 Task: Look for space in Bago, Myanmar from 9th June, 2023 to 17th June, 2023 for 2 adults in price range Rs.7000 to Rs.12000. Place can be private room with 1  bedroom having 2 beds and 1 bathroom. Property type can be house, flat, guest house. Amenities needed are: wifi, washing machine. Booking option can be shelf check-in. Required host language is English.
Action: Mouse moved to (471, 99)
Screenshot: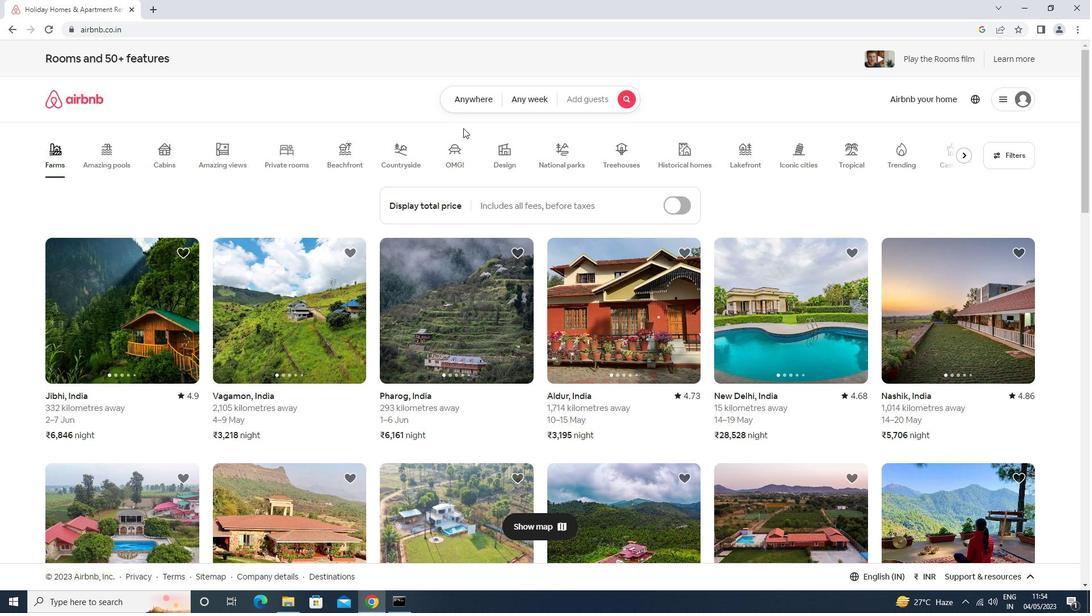 
Action: Mouse pressed left at (471, 99)
Screenshot: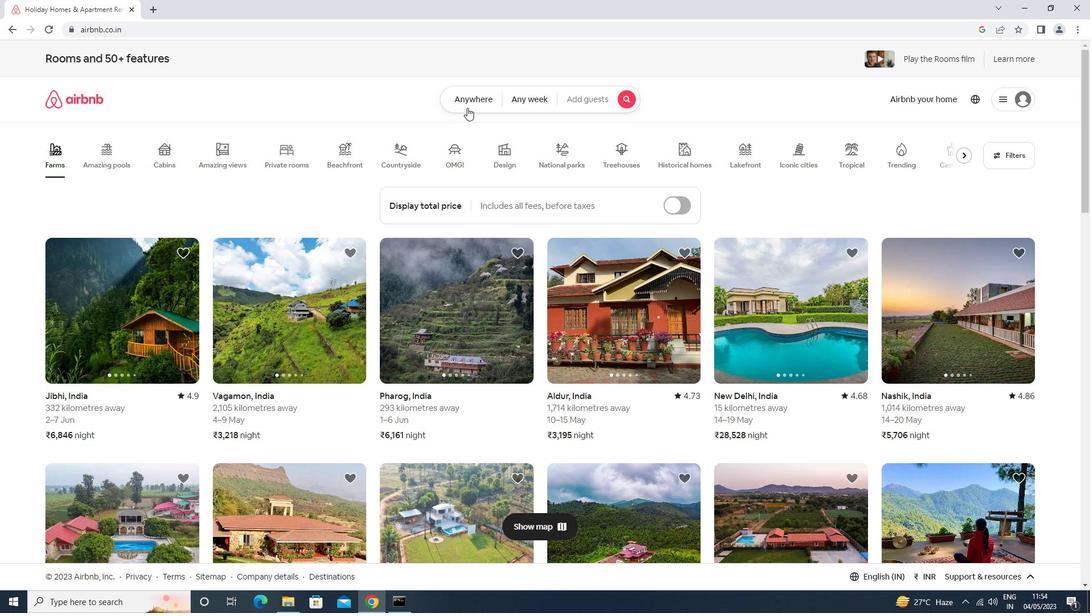 
Action: Mouse moved to (348, 143)
Screenshot: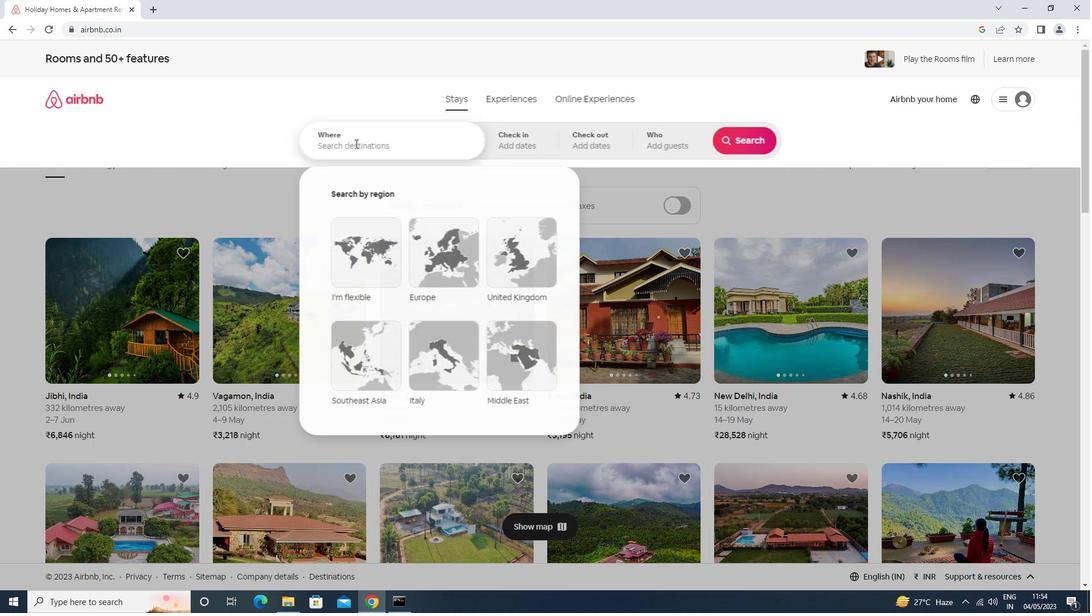 
Action: Mouse pressed left at (348, 143)
Screenshot: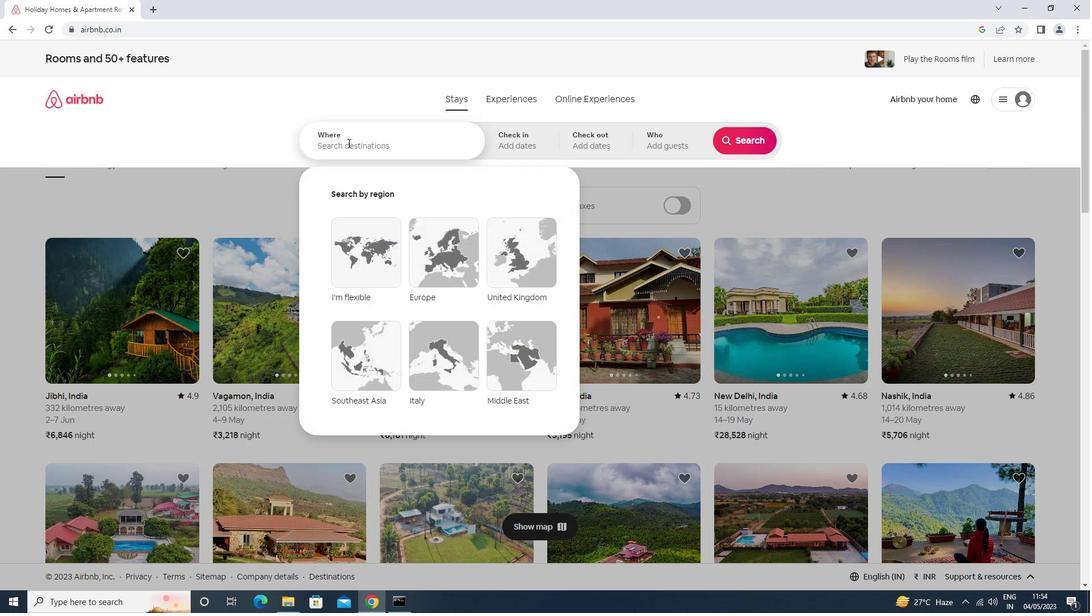 
Action: Mouse moved to (346, 143)
Screenshot: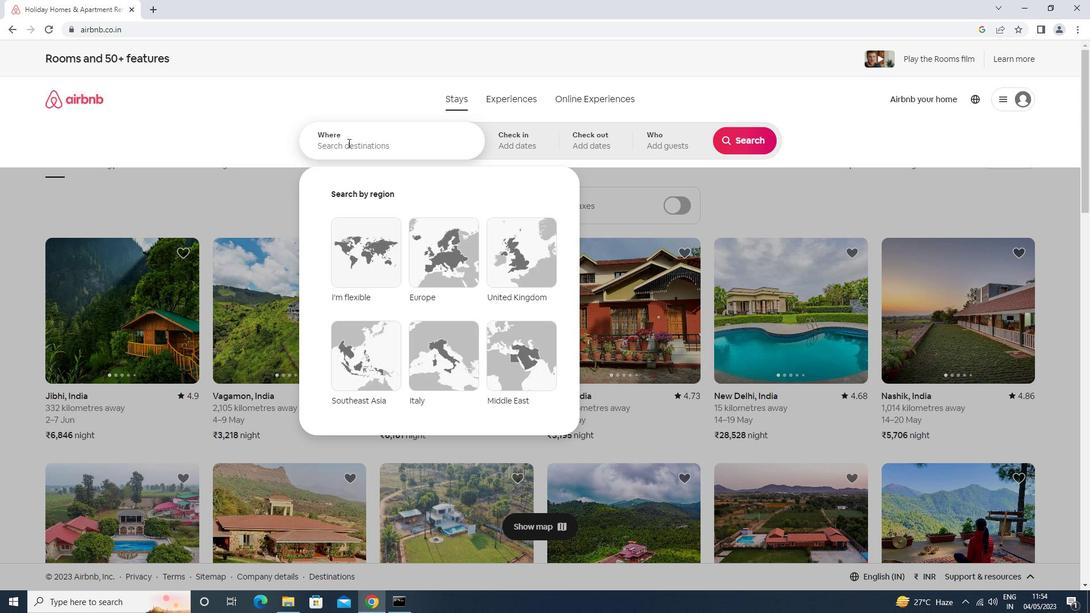 
Action: Key pressed bago<Key.enter>
Screenshot: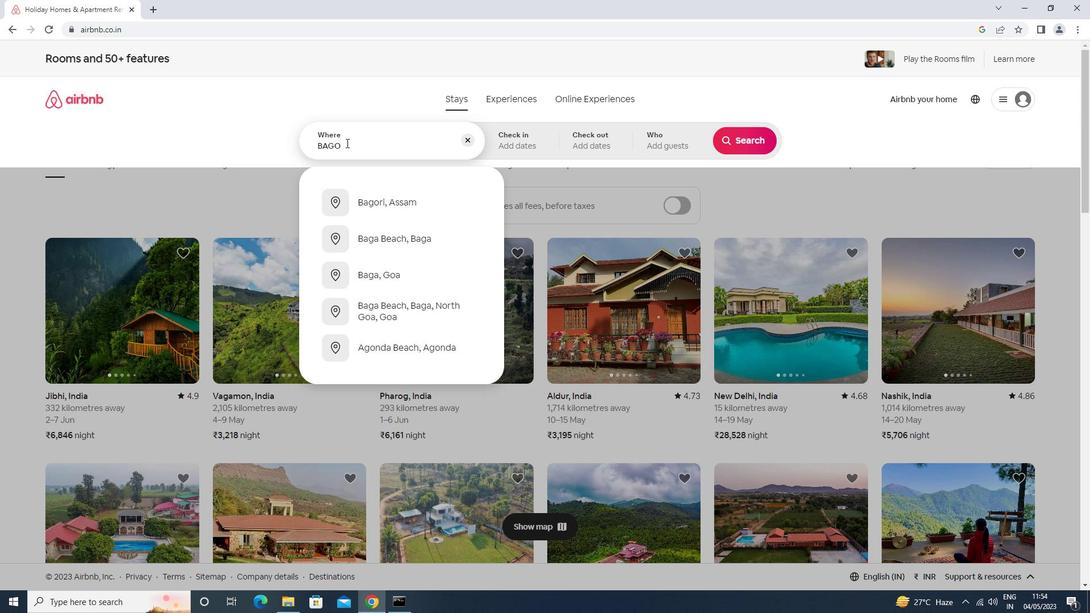 
Action: Mouse moved to (697, 306)
Screenshot: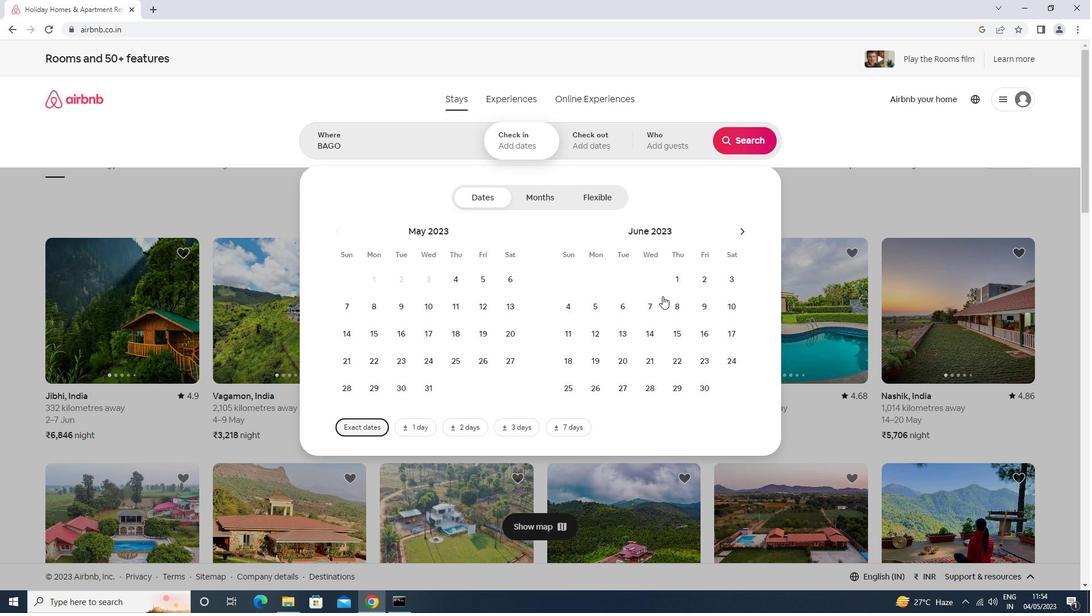 
Action: Mouse pressed left at (697, 306)
Screenshot: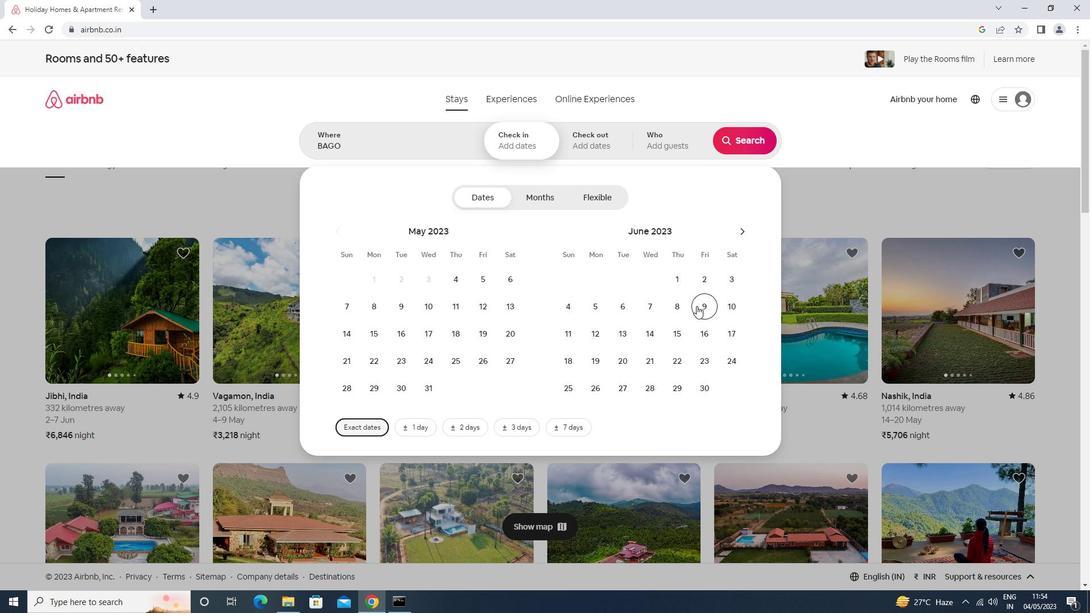 
Action: Mouse moved to (729, 332)
Screenshot: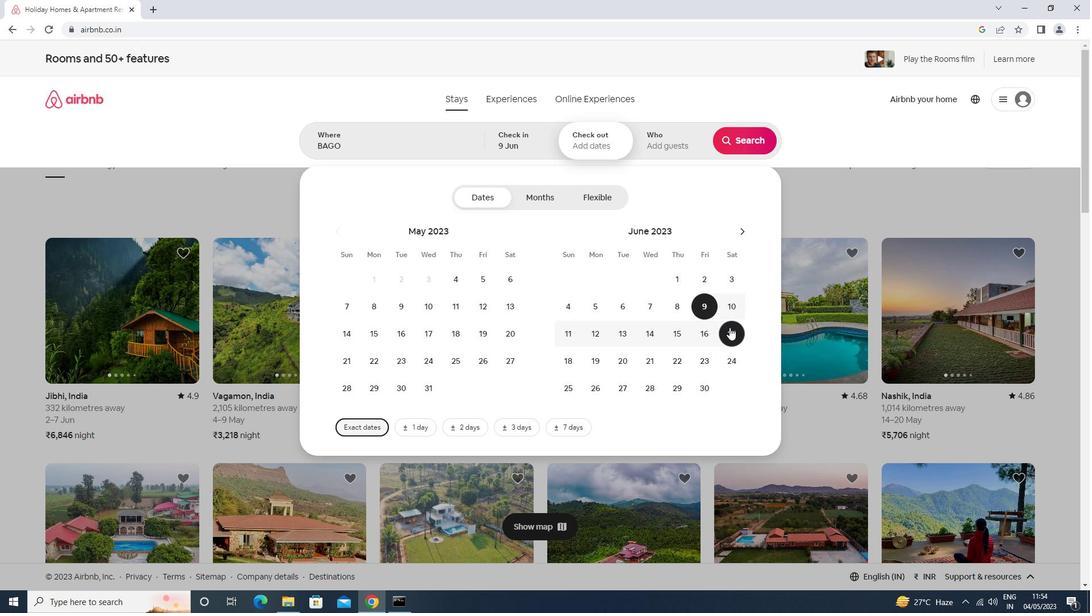 
Action: Mouse pressed left at (729, 332)
Screenshot: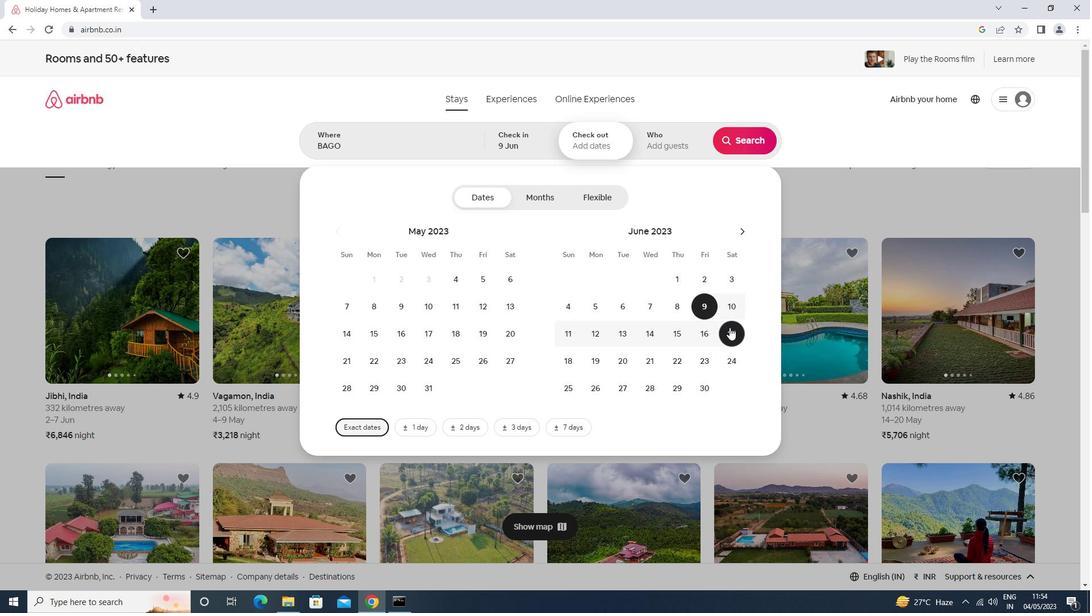 
Action: Mouse moved to (664, 147)
Screenshot: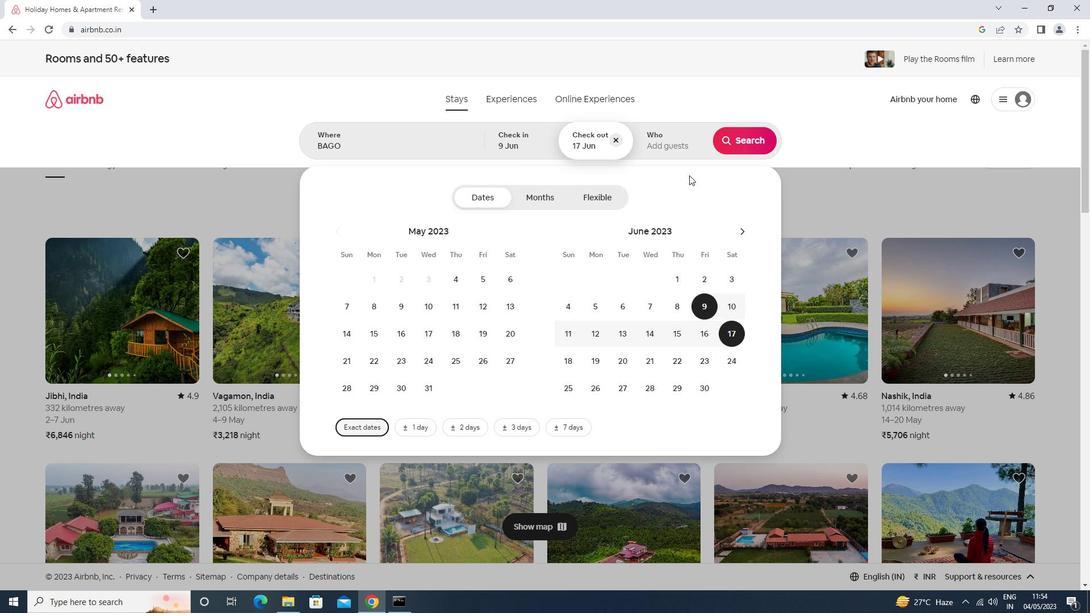 
Action: Mouse pressed left at (664, 147)
Screenshot: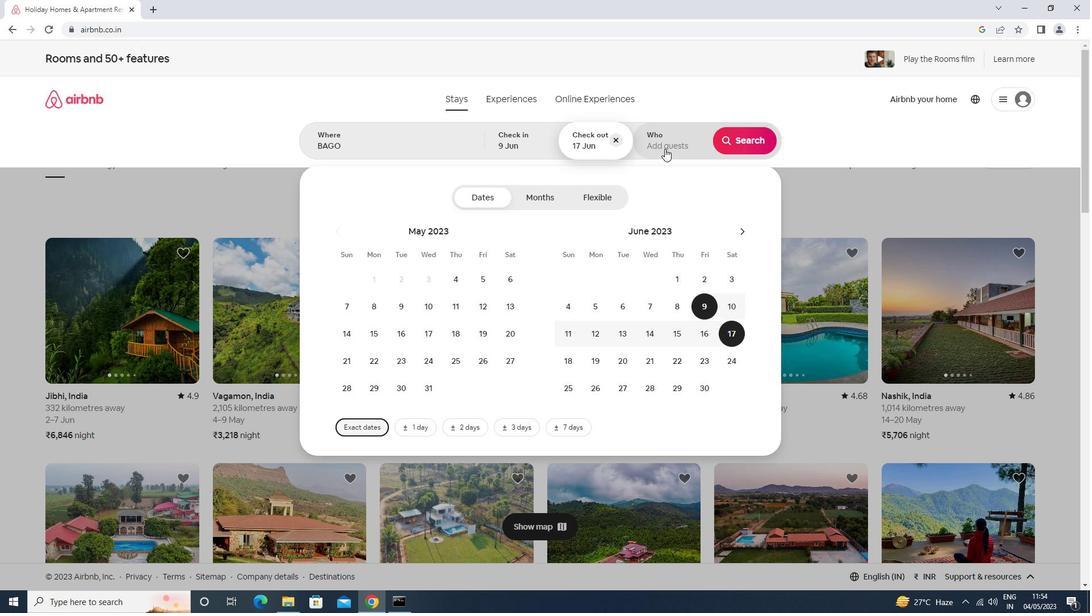 
Action: Mouse moved to (746, 198)
Screenshot: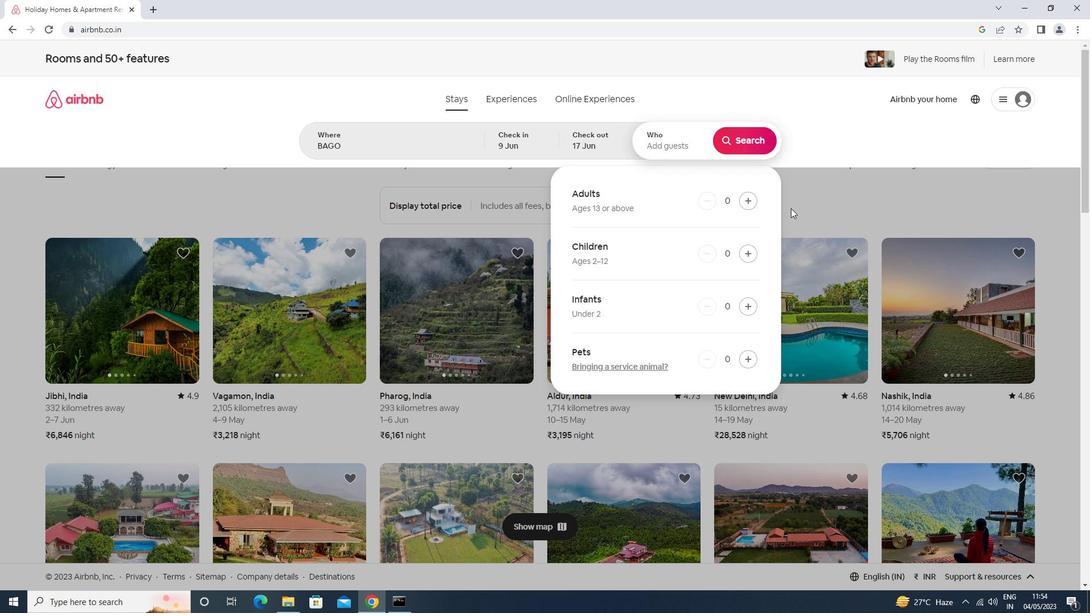 
Action: Mouse pressed left at (746, 198)
Screenshot: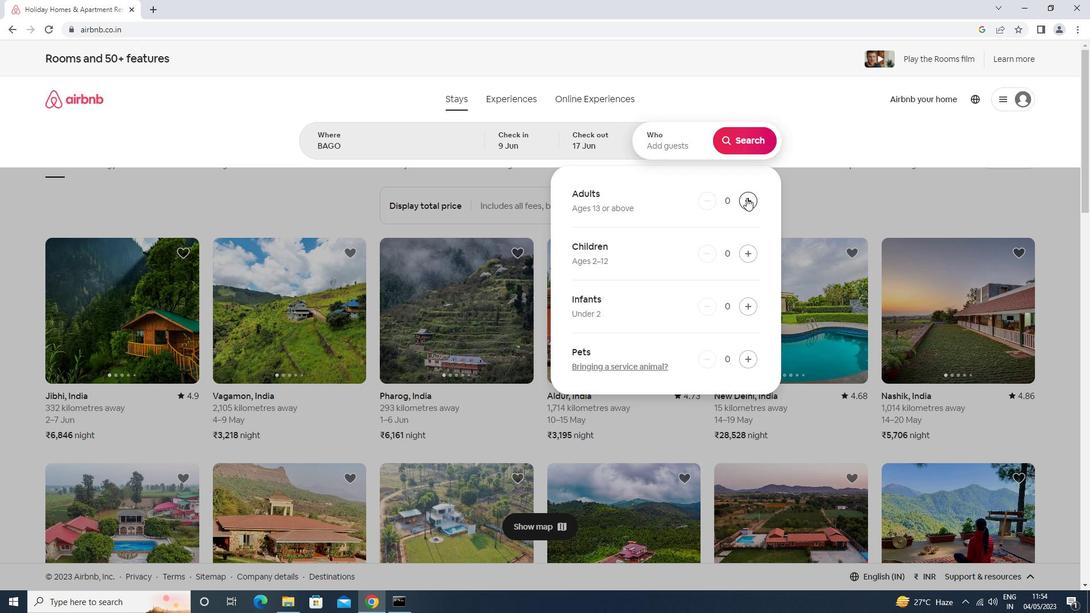
Action: Mouse moved to (745, 198)
Screenshot: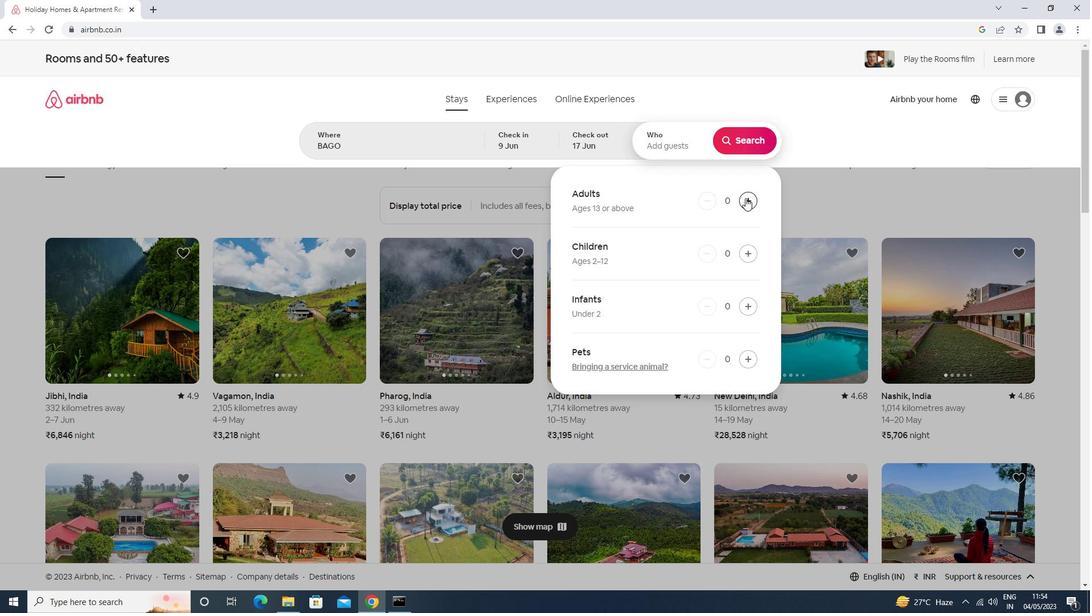 
Action: Mouse pressed left at (745, 198)
Screenshot: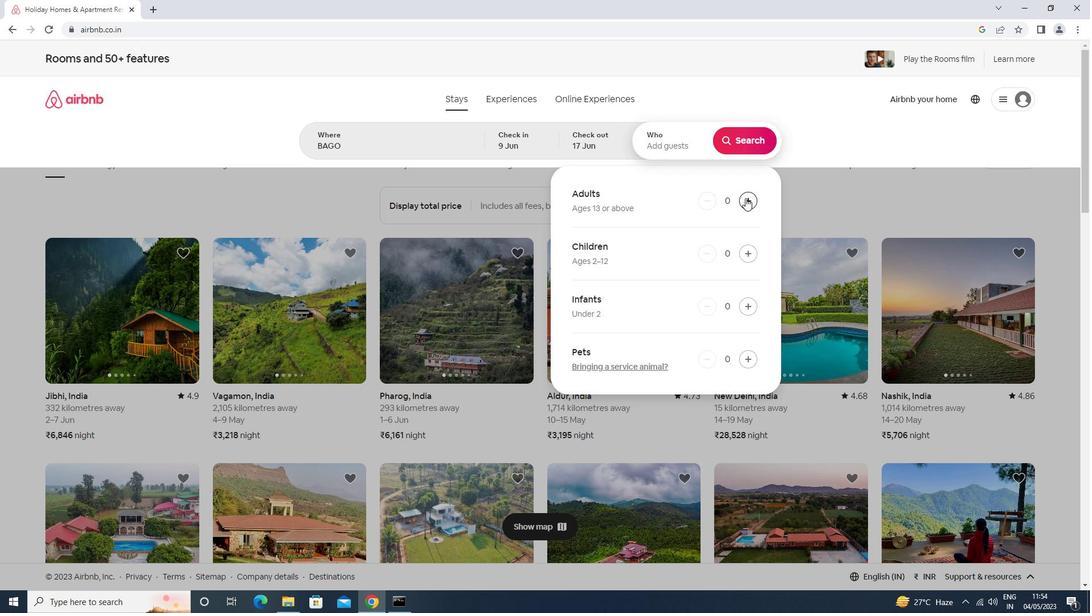 
Action: Mouse moved to (750, 138)
Screenshot: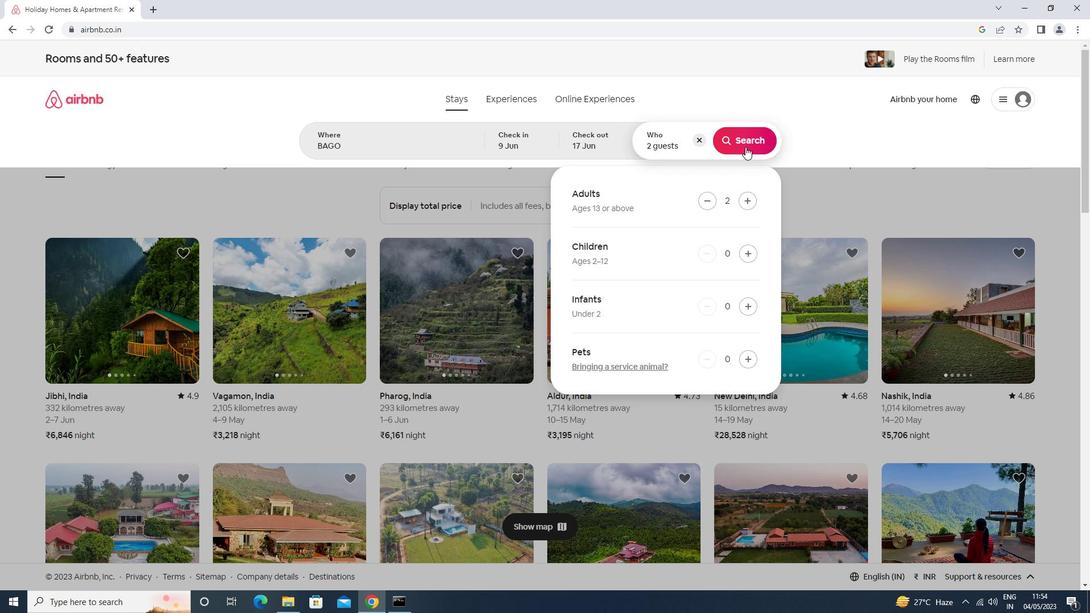 
Action: Mouse pressed left at (750, 138)
Screenshot: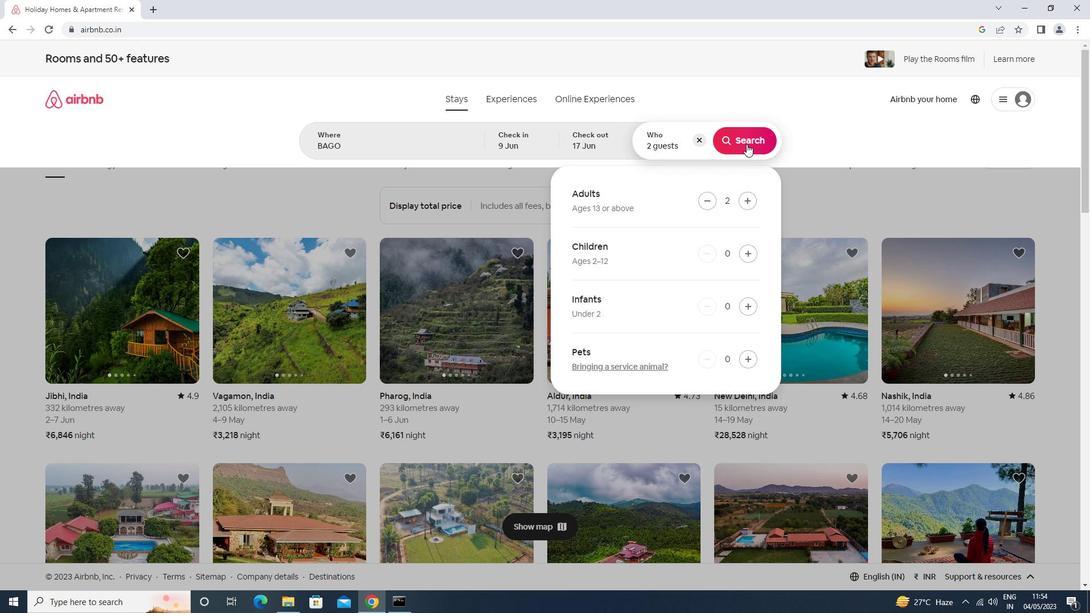 
Action: Mouse moved to (1038, 114)
Screenshot: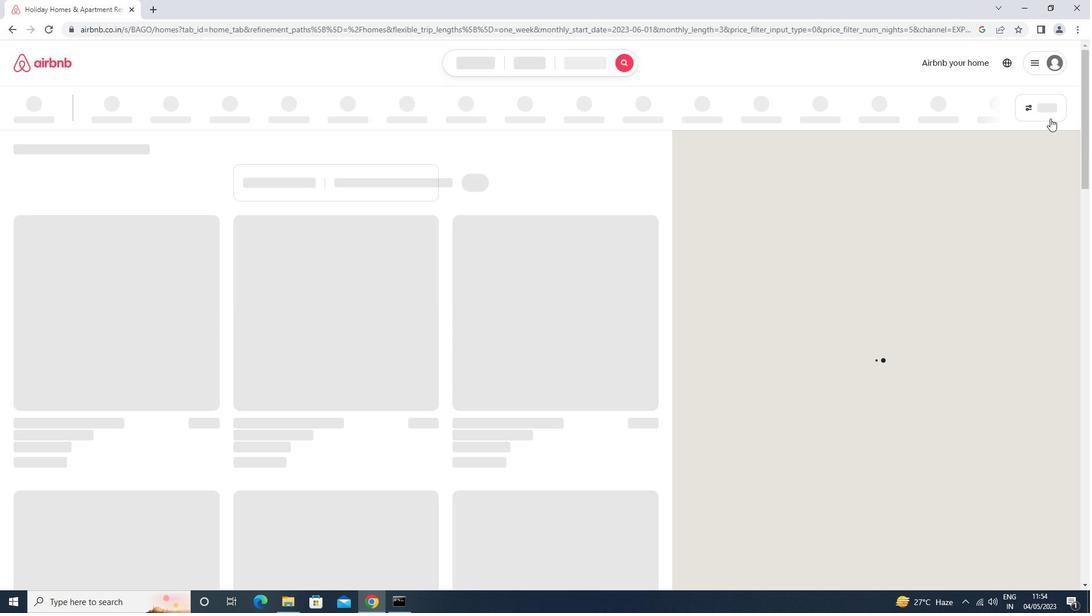 
Action: Mouse pressed left at (1038, 114)
Screenshot: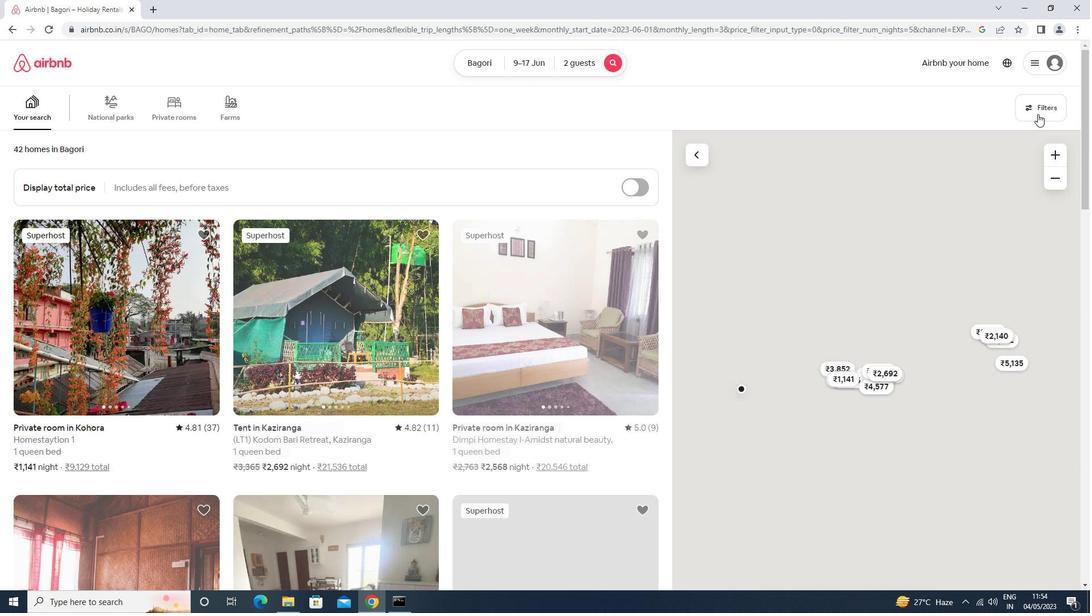 
Action: Mouse moved to (438, 248)
Screenshot: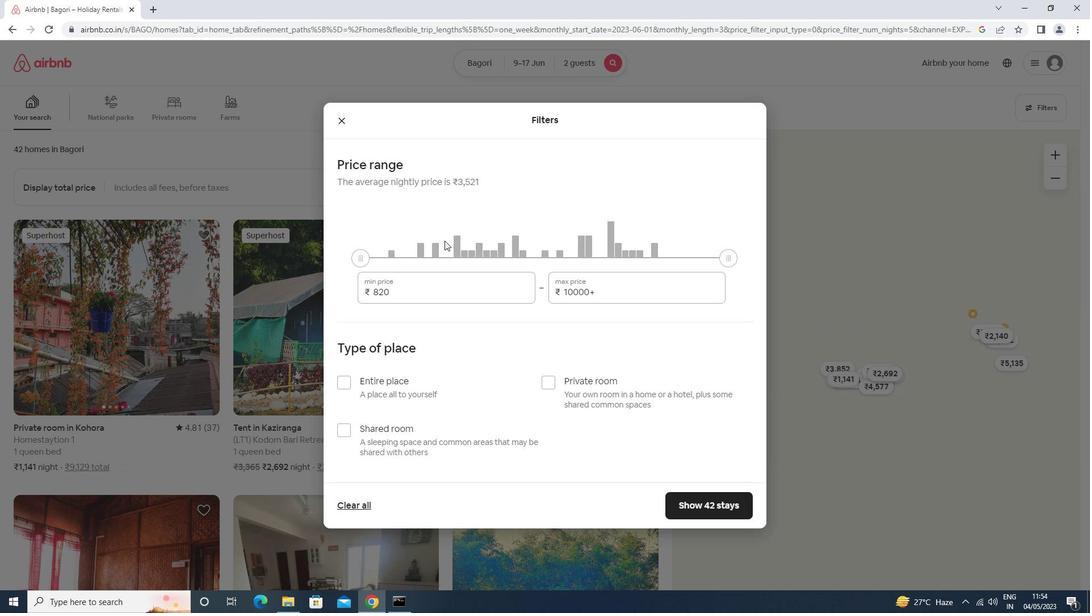 
Action: Mouse pressed left at (438, 248)
Screenshot: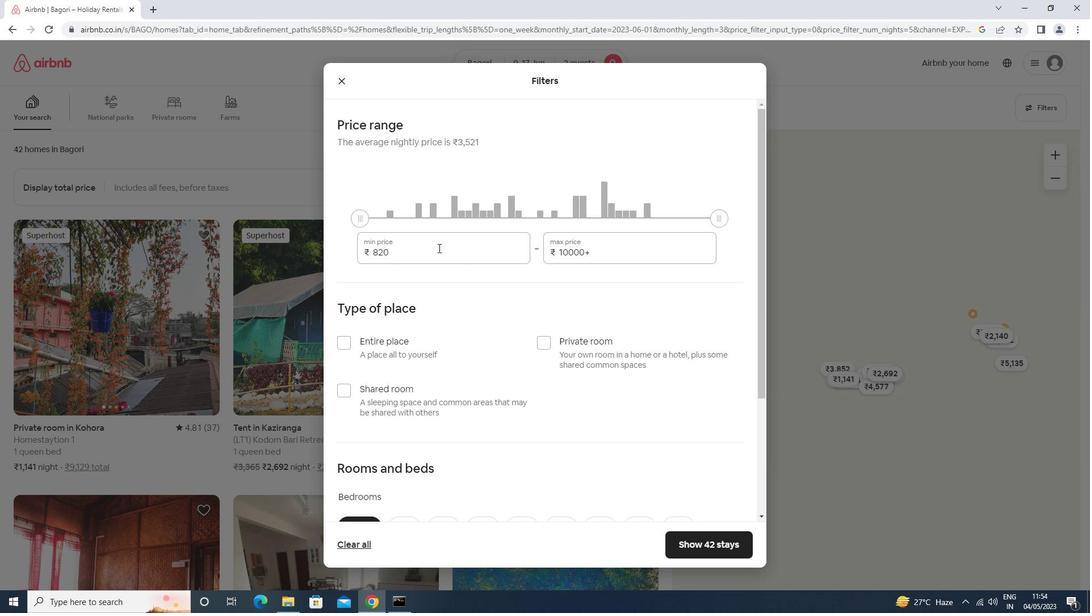 
Action: Mouse moved to (431, 253)
Screenshot: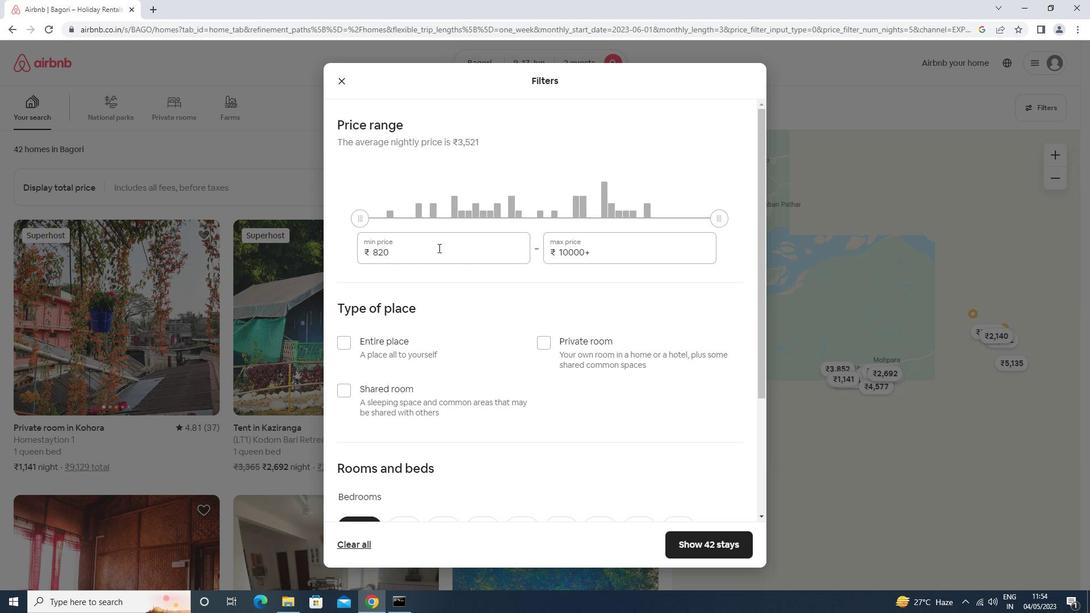 
Action: Key pressed <Key.backspace><Key.backspace><Key.backspace>7000<Key.tab>12000
Screenshot: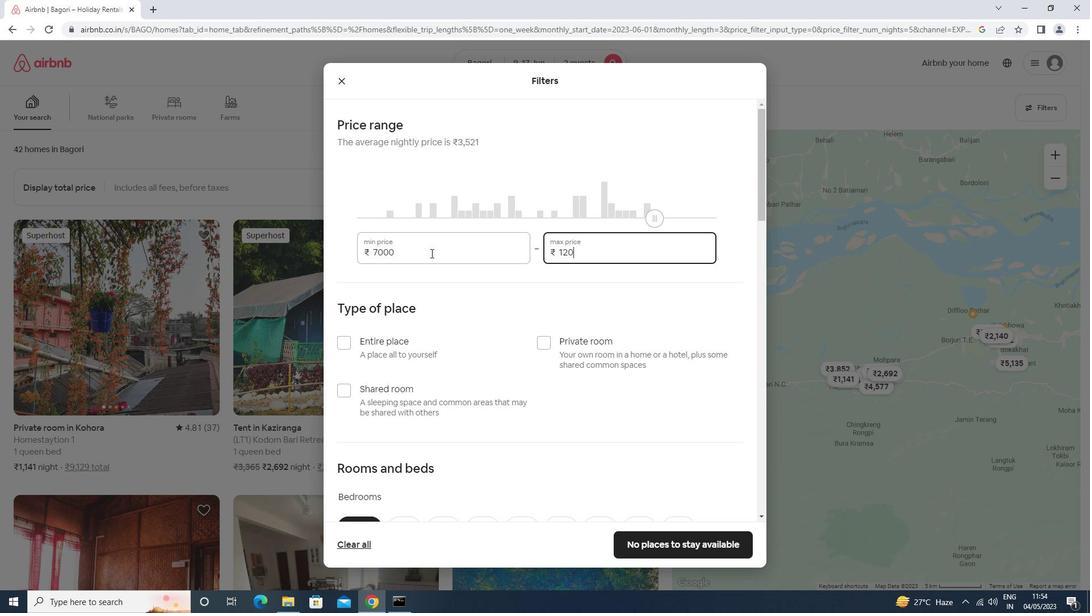 
Action: Mouse moved to (538, 340)
Screenshot: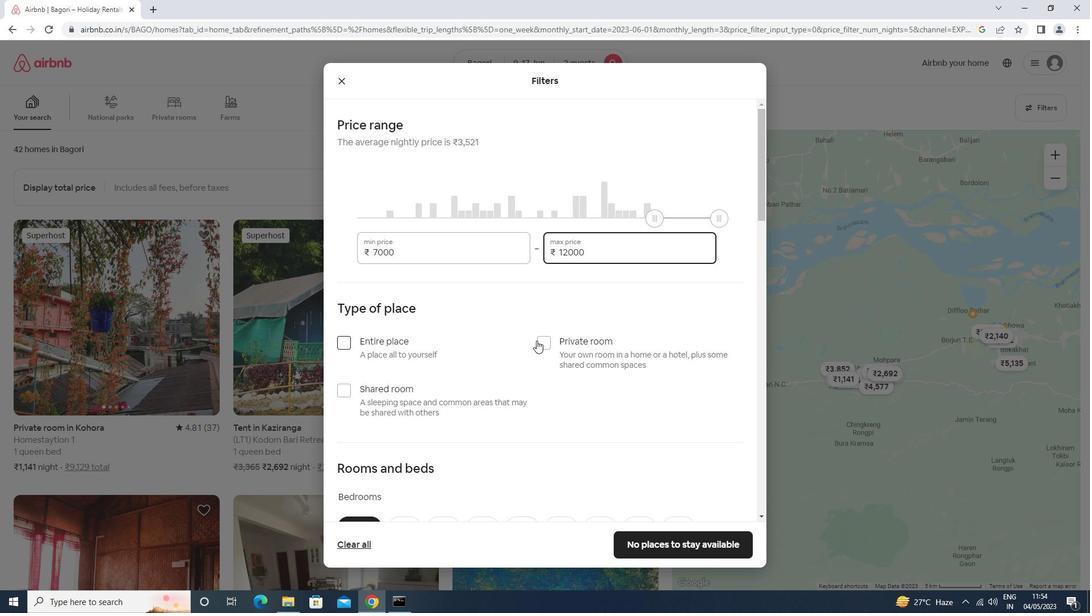 
Action: Mouse pressed left at (538, 340)
Screenshot: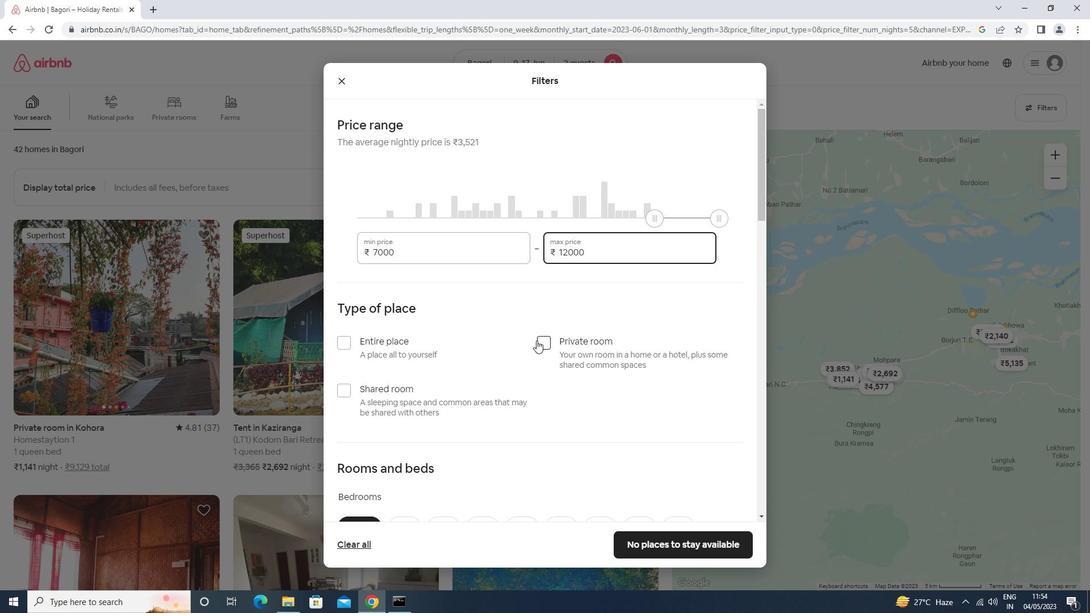 
Action: Mouse moved to (538, 337)
Screenshot: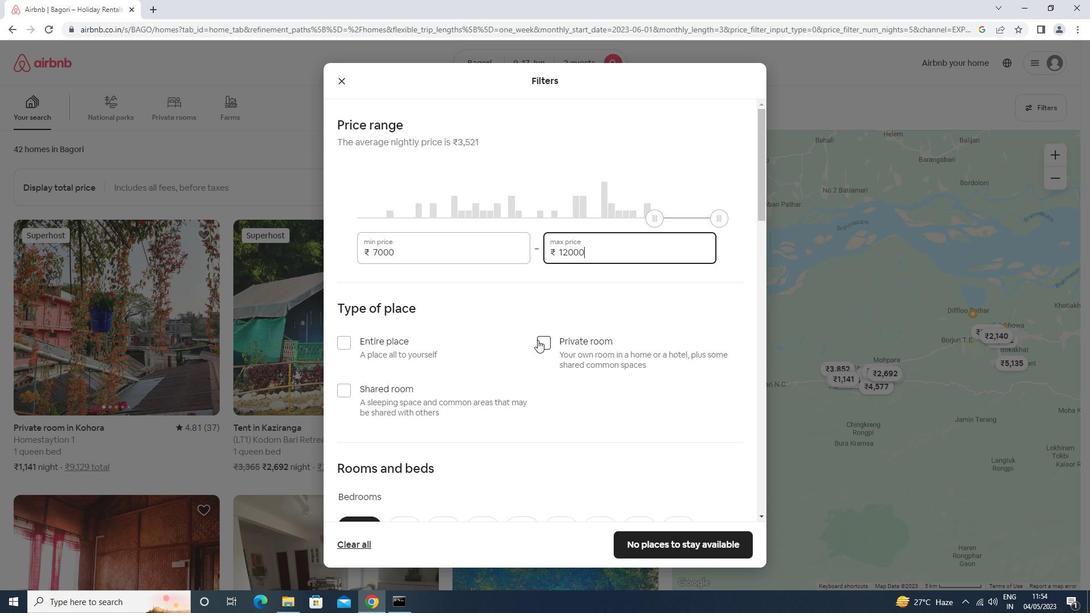 
Action: Mouse scrolled (538, 336) with delta (0, 0)
Screenshot: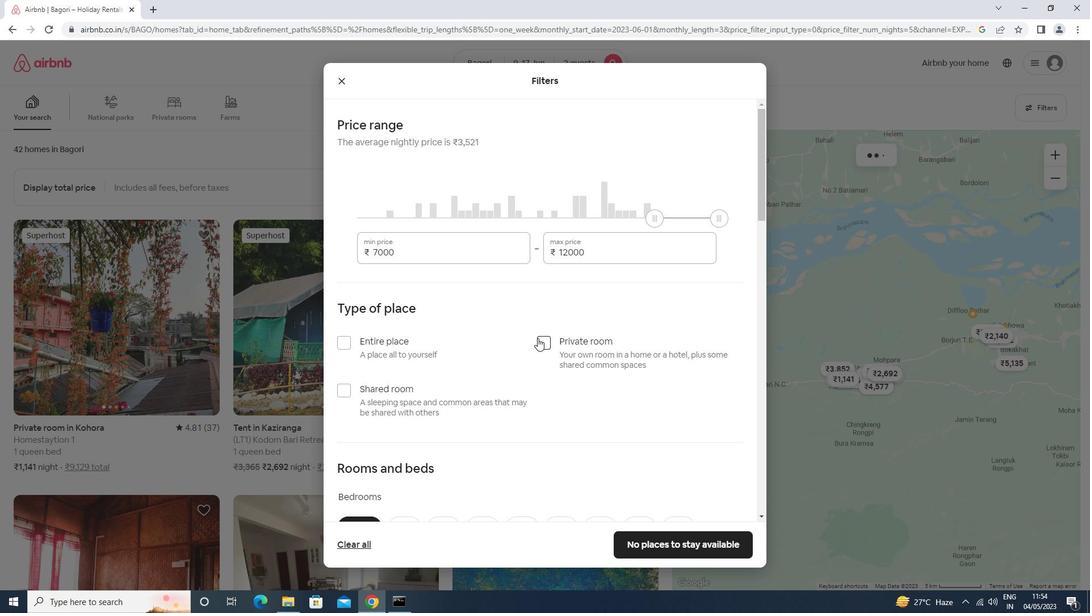 
Action: Mouse scrolled (538, 336) with delta (0, 0)
Screenshot: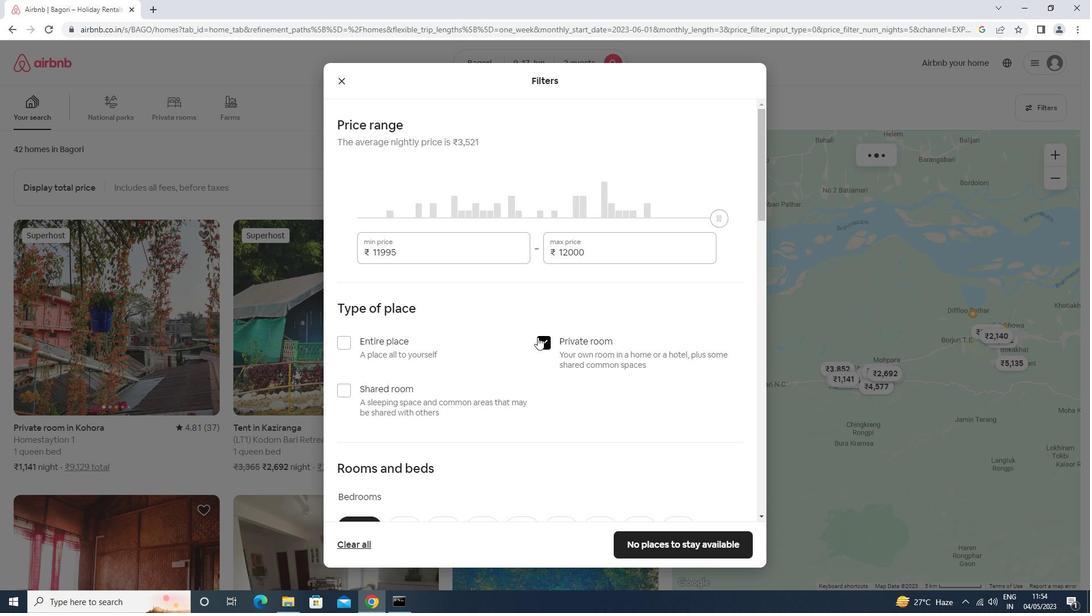 
Action: Mouse scrolled (538, 336) with delta (0, 0)
Screenshot: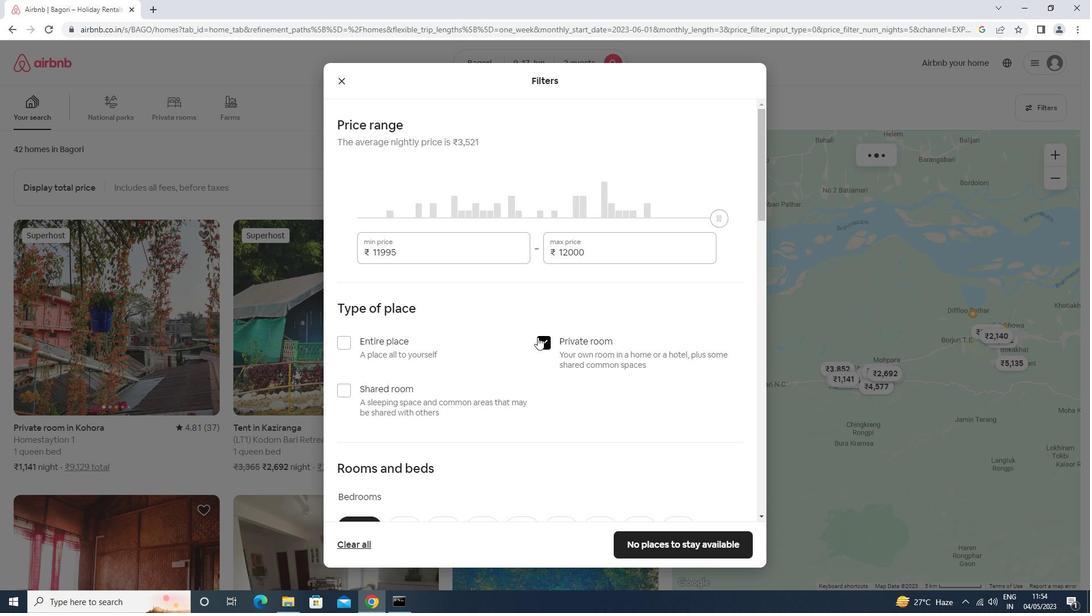 
Action: Mouse moved to (396, 356)
Screenshot: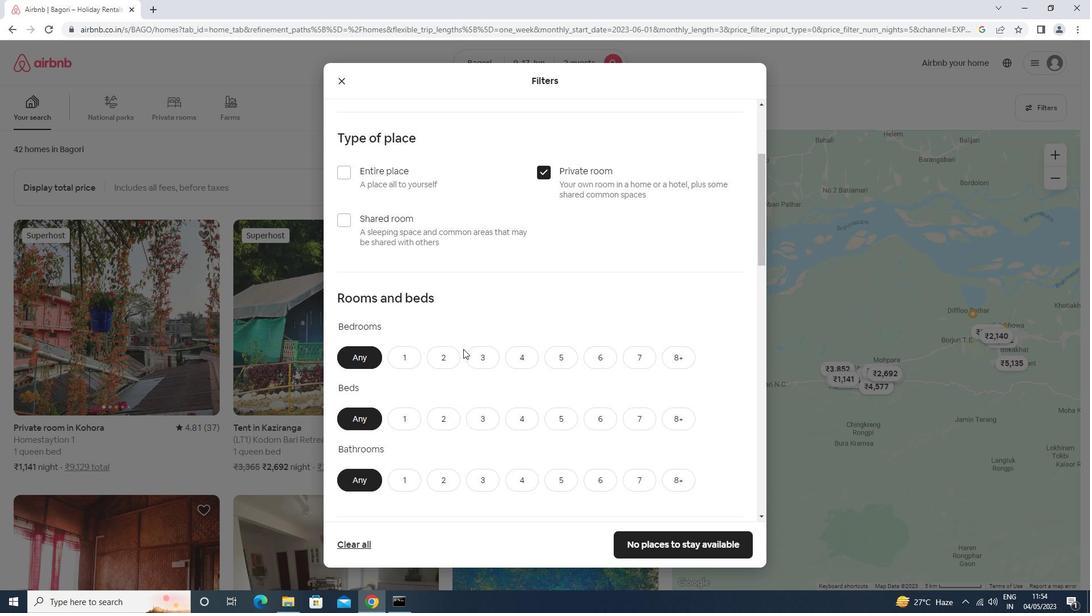 
Action: Mouse pressed left at (396, 356)
Screenshot: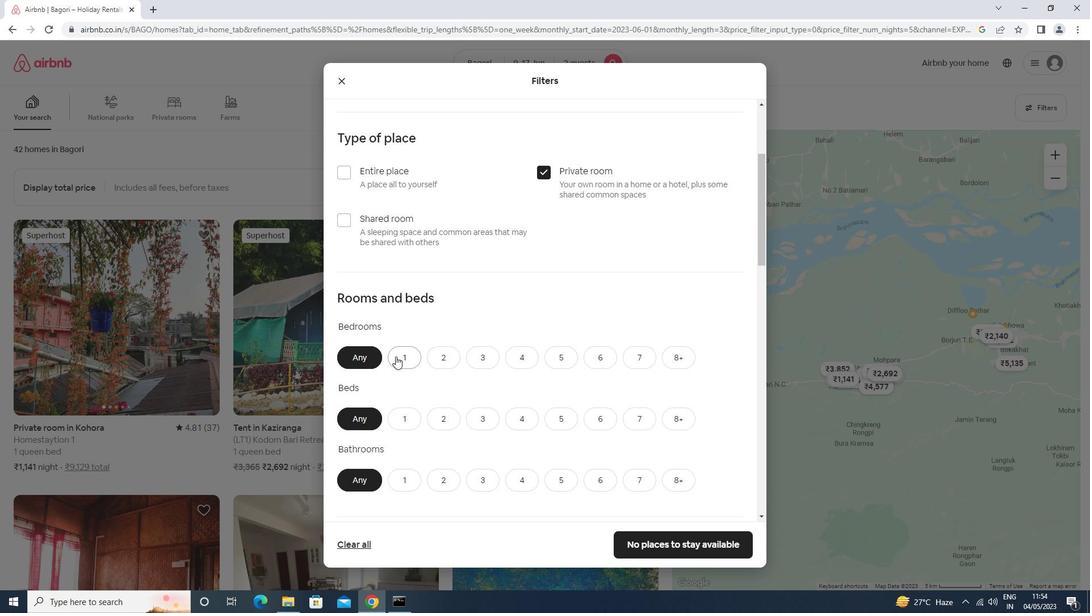 
Action: Mouse moved to (447, 421)
Screenshot: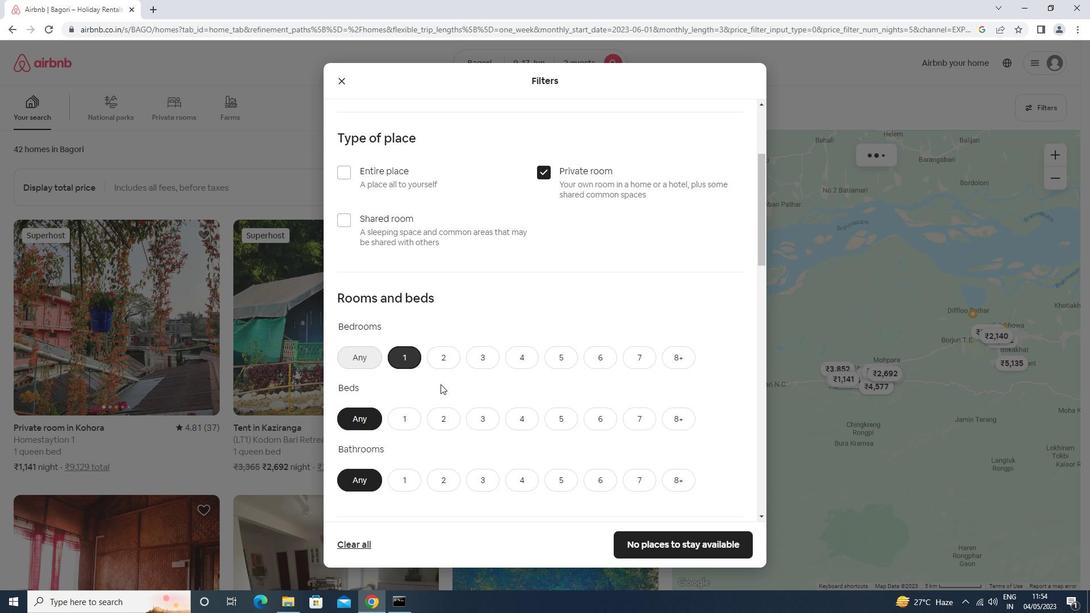 
Action: Mouse pressed left at (447, 421)
Screenshot: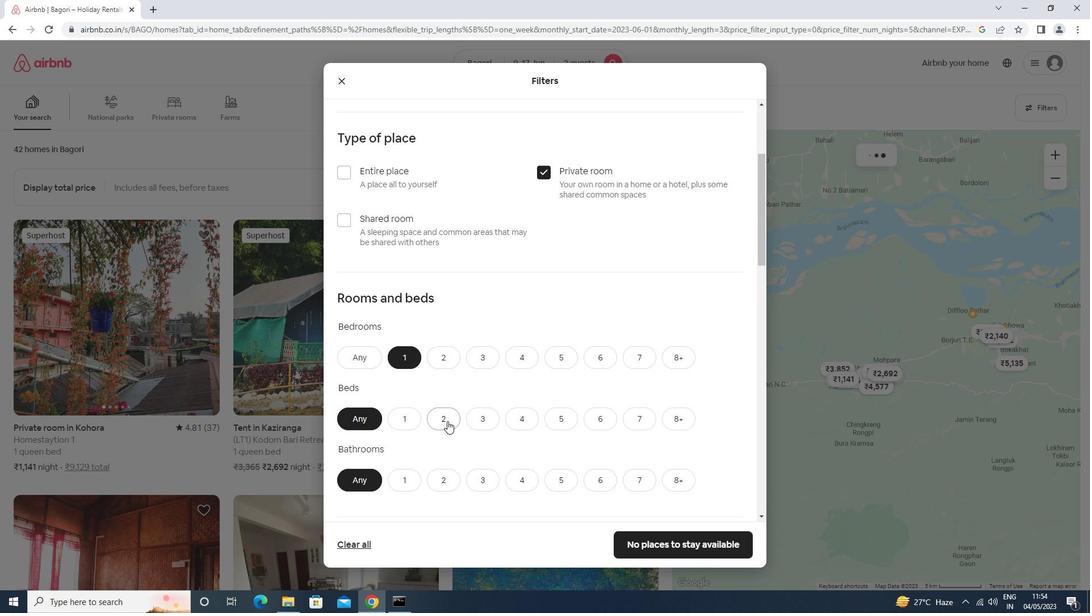 
Action: Mouse moved to (447, 418)
Screenshot: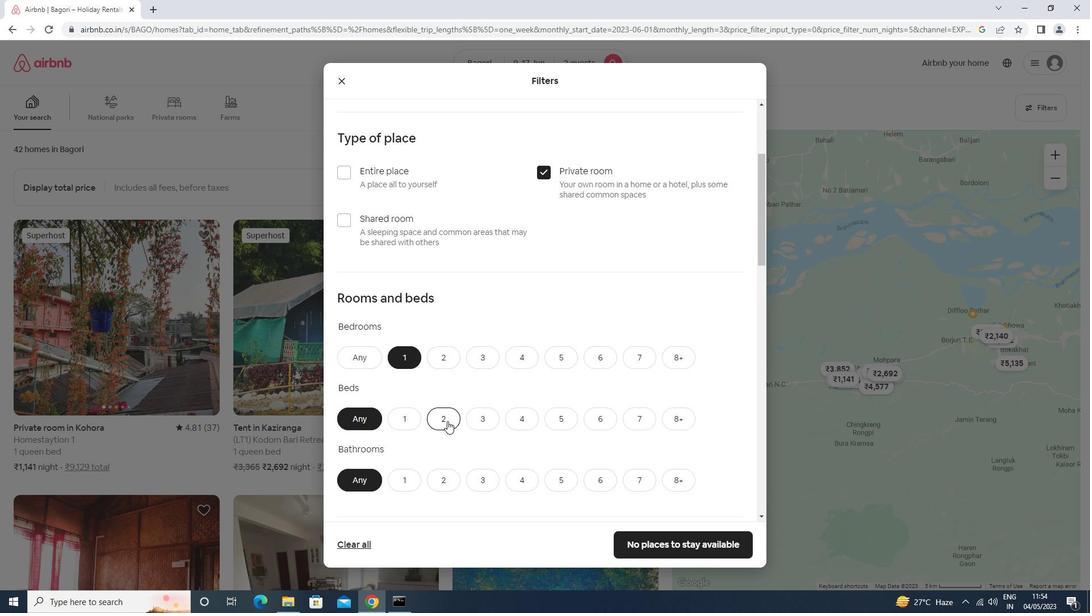 
Action: Mouse scrolled (447, 418) with delta (0, 0)
Screenshot: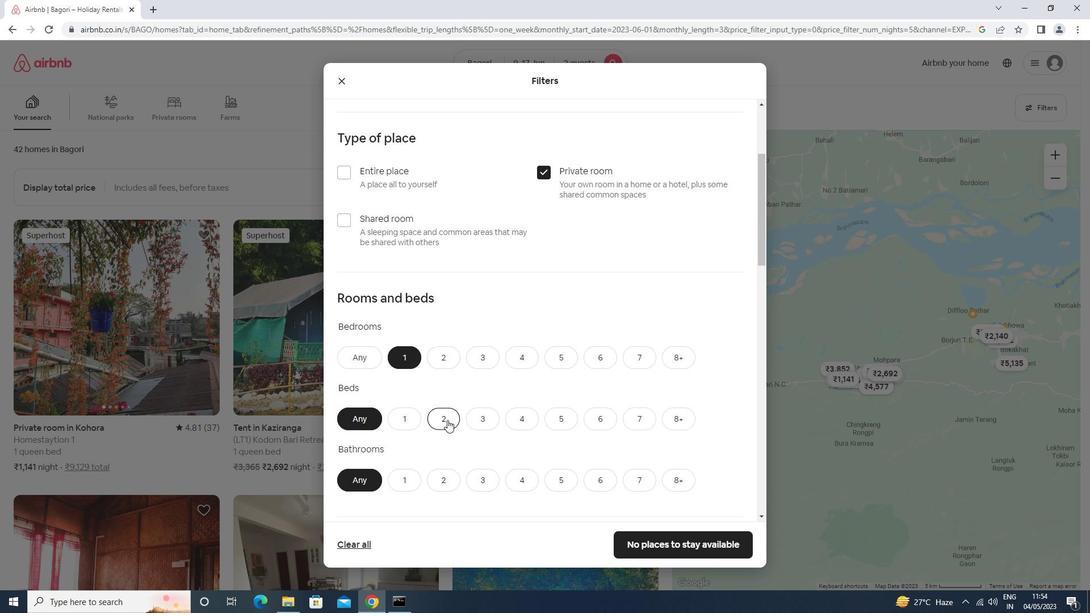 
Action: Mouse scrolled (447, 418) with delta (0, 0)
Screenshot: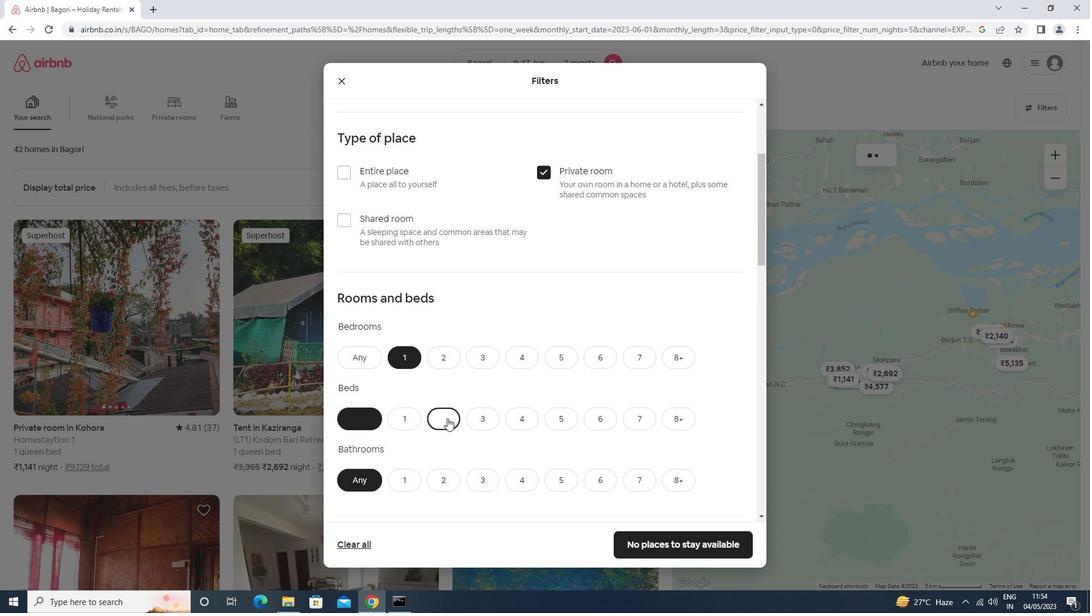 
Action: Mouse moved to (401, 372)
Screenshot: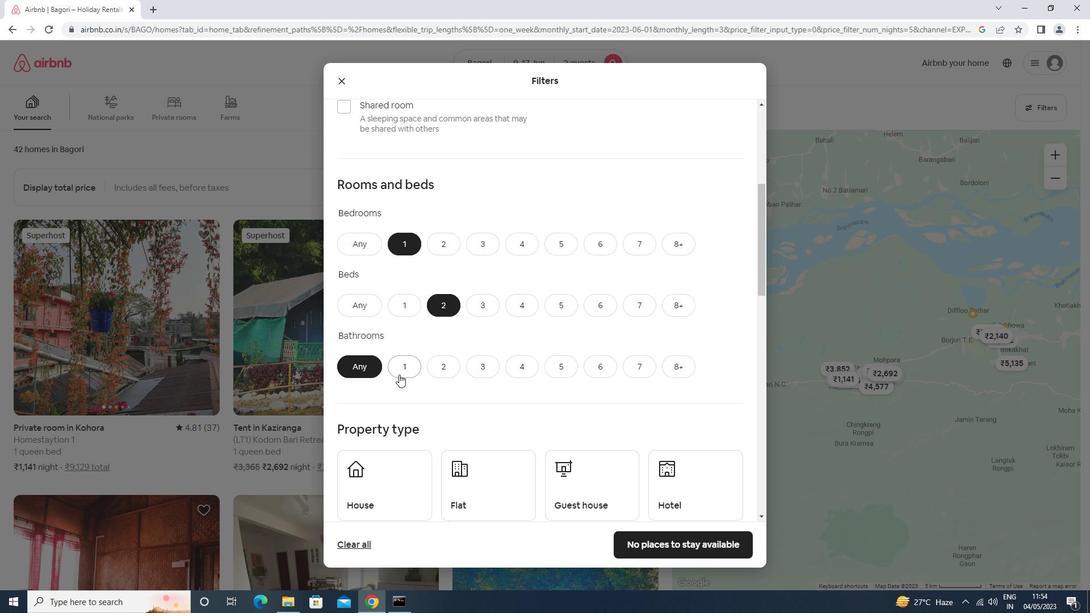 
Action: Mouse pressed left at (401, 372)
Screenshot: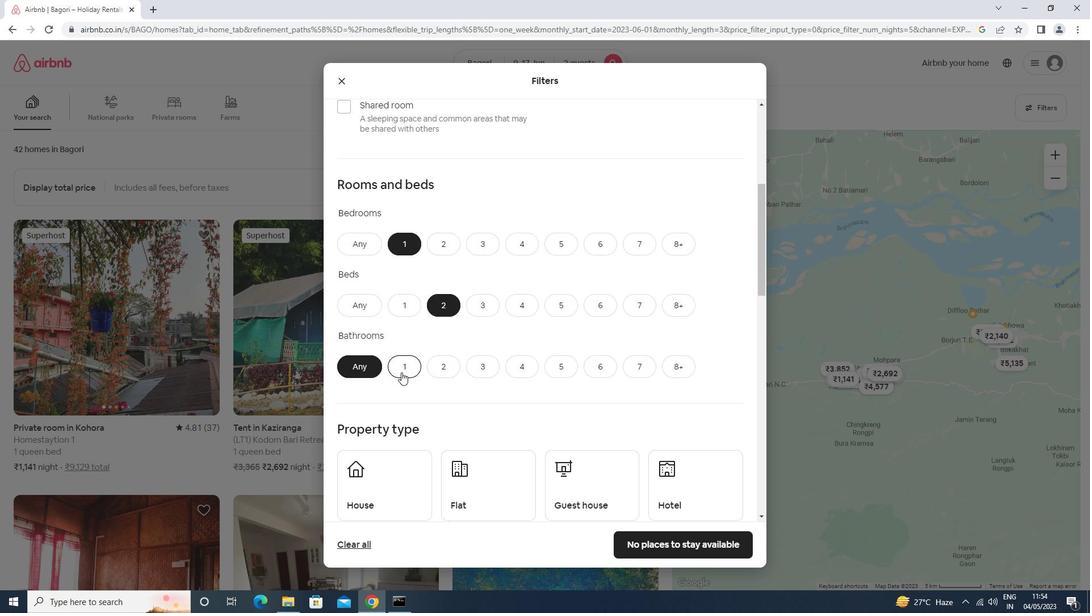 
Action: Mouse scrolled (401, 372) with delta (0, 0)
Screenshot: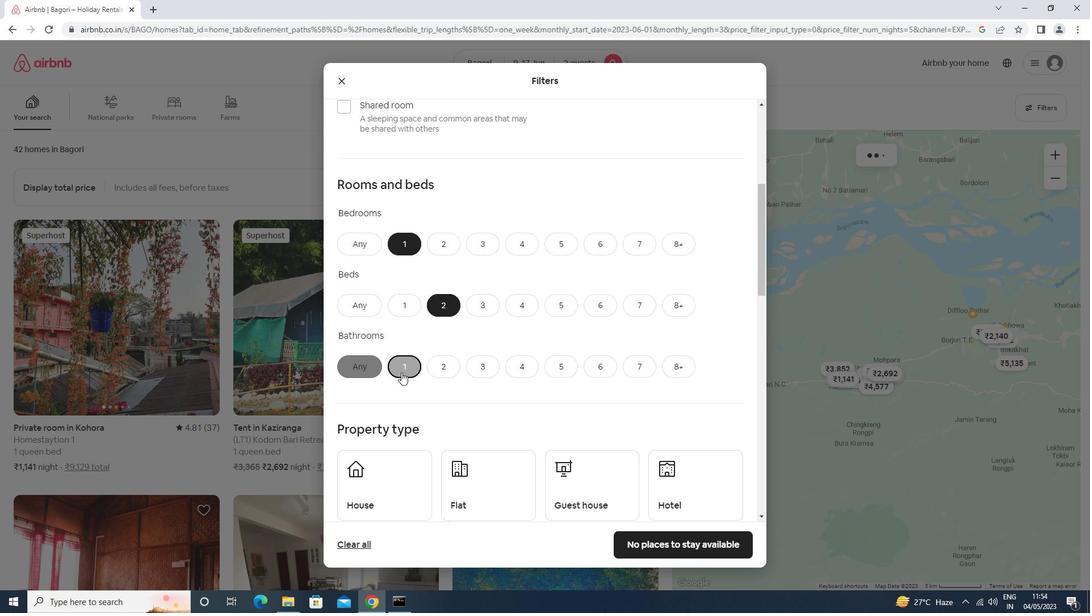 
Action: Mouse scrolled (401, 372) with delta (0, 0)
Screenshot: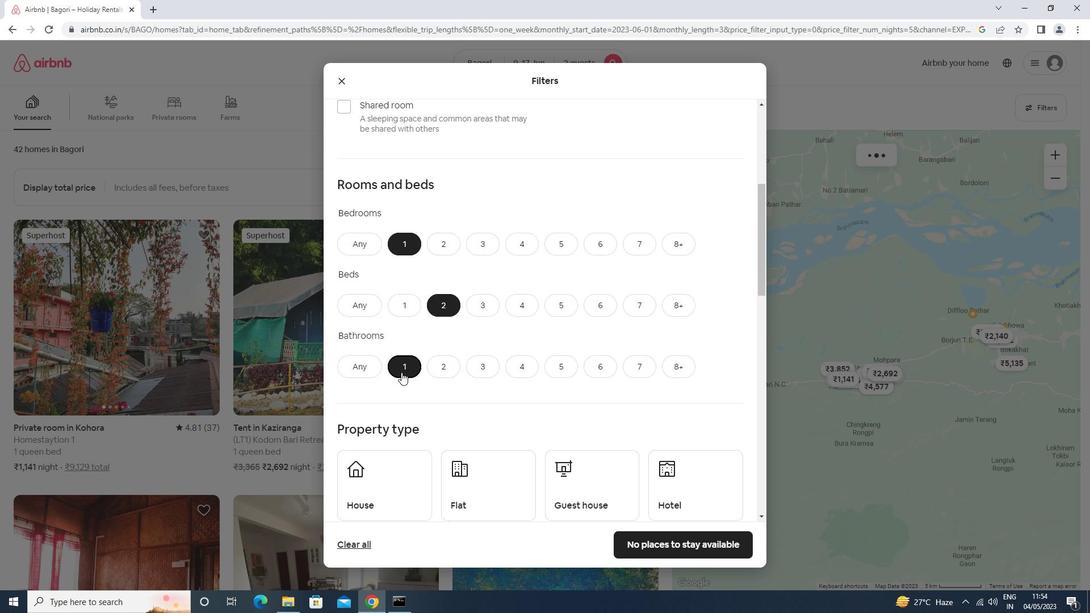 
Action: Mouse scrolled (401, 372) with delta (0, 0)
Screenshot: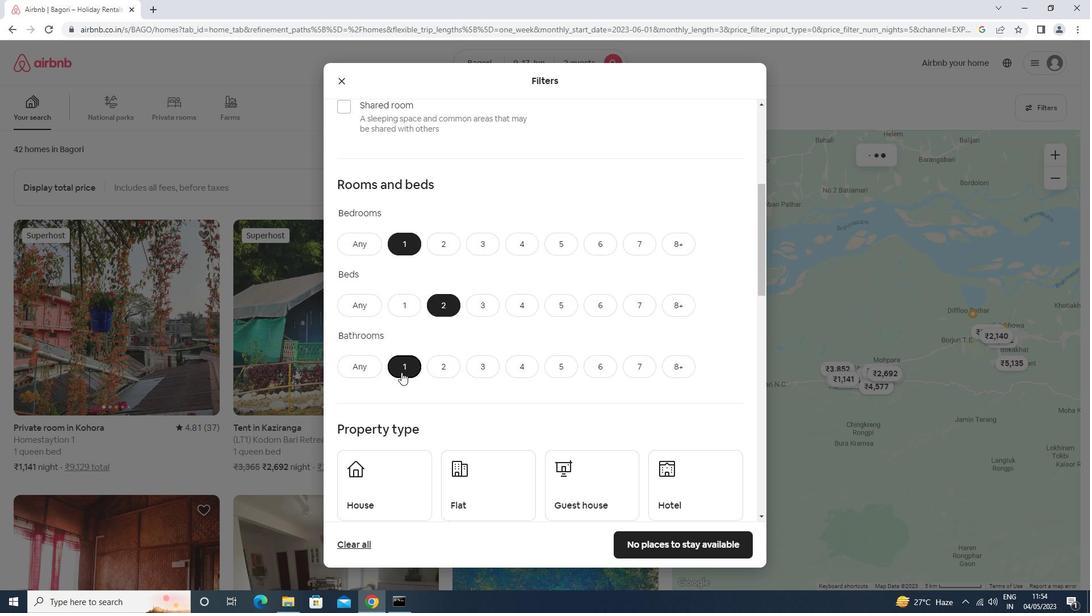 
Action: Mouse moved to (405, 319)
Screenshot: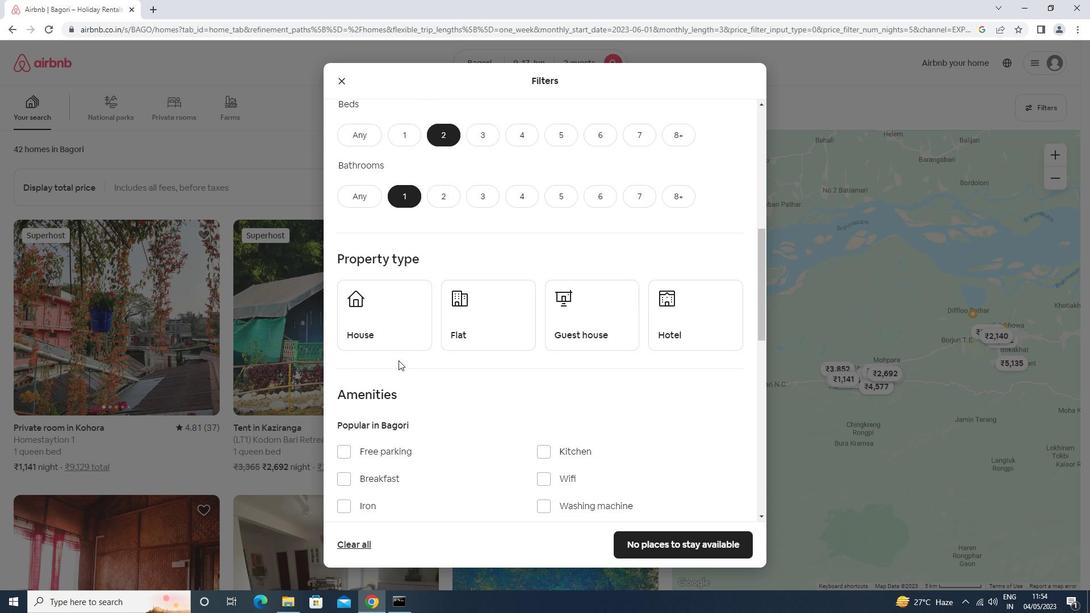 
Action: Mouse pressed left at (405, 319)
Screenshot: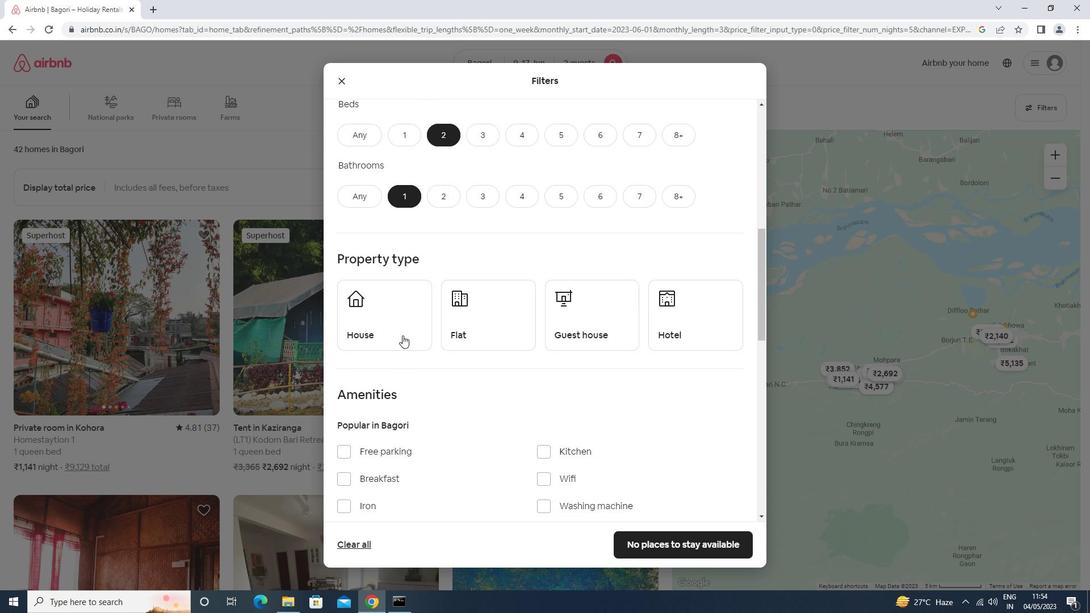 
Action: Mouse moved to (519, 316)
Screenshot: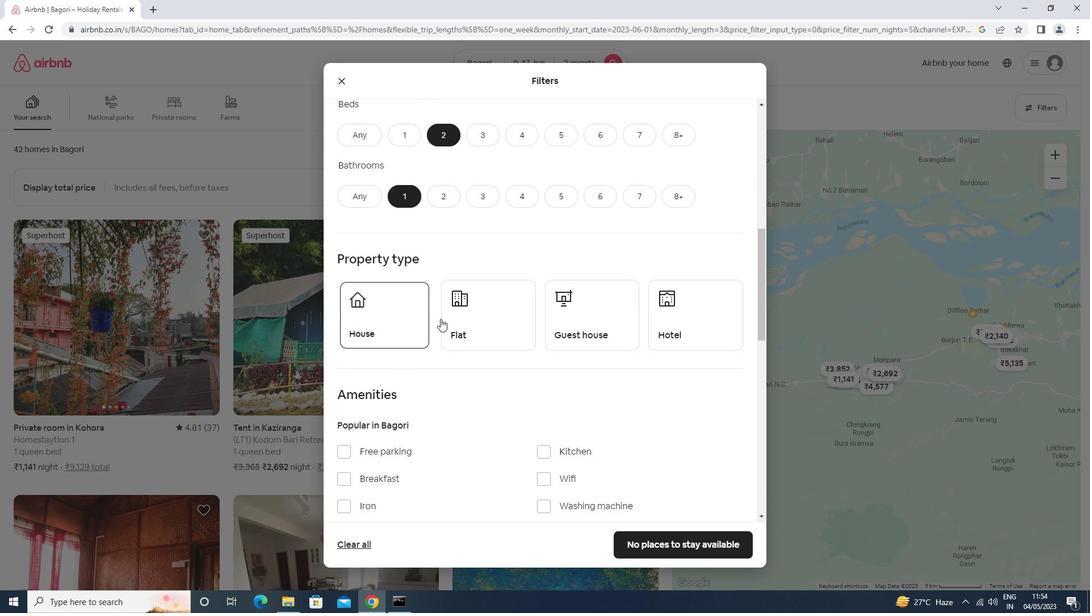 
Action: Mouse pressed left at (519, 316)
Screenshot: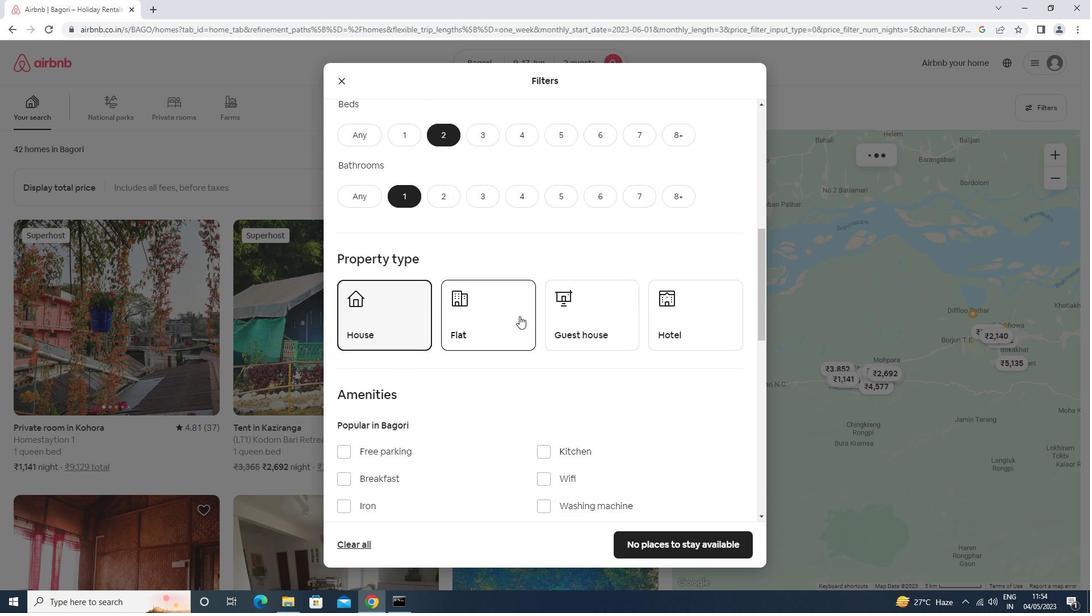 
Action: Mouse moved to (589, 311)
Screenshot: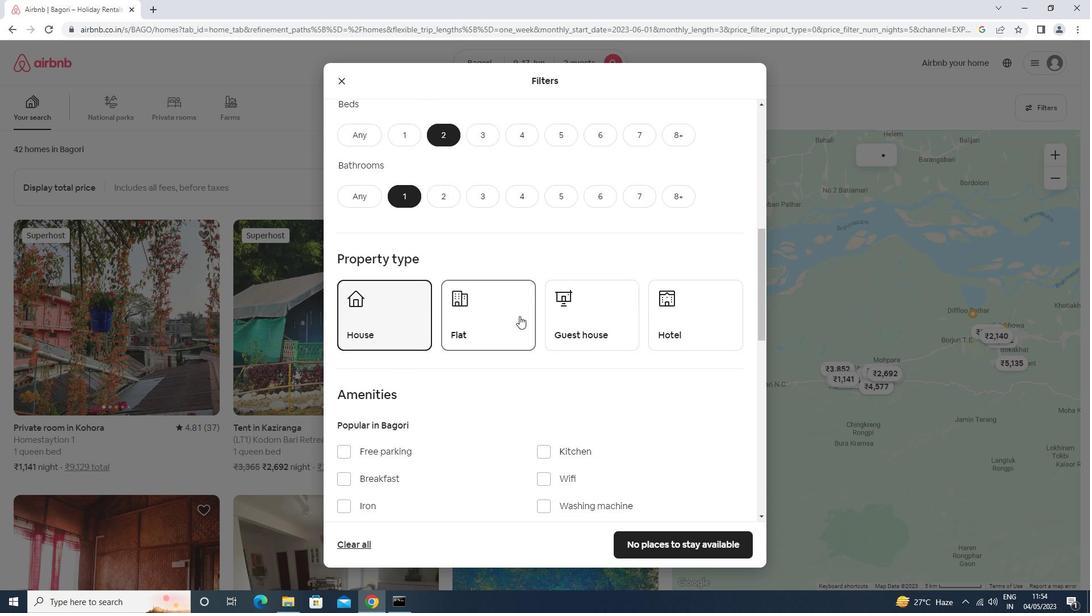 
Action: Mouse pressed left at (589, 311)
Screenshot: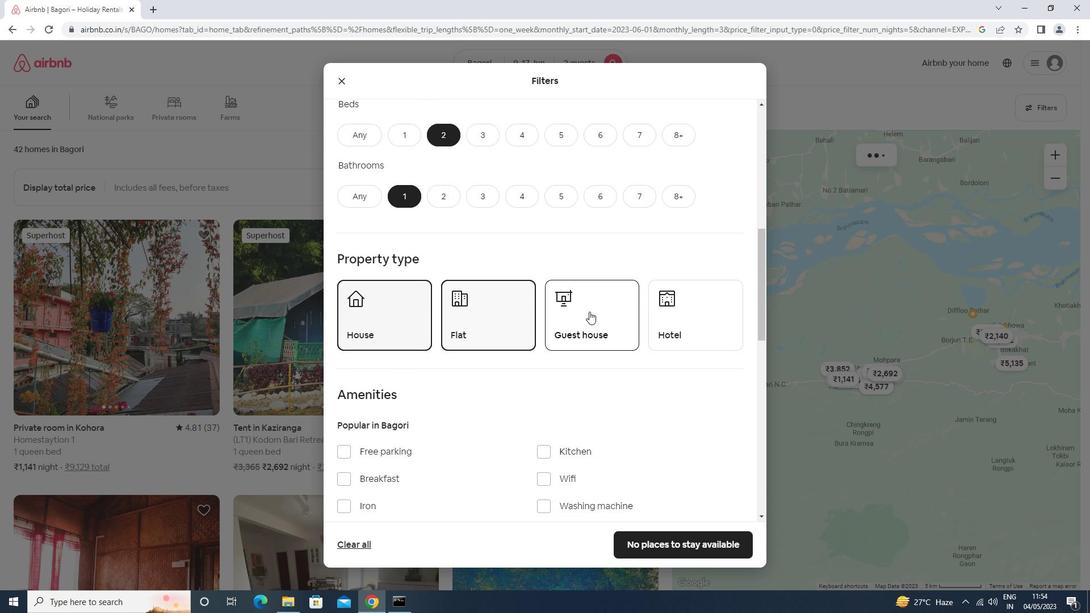 
Action: Mouse moved to (590, 311)
Screenshot: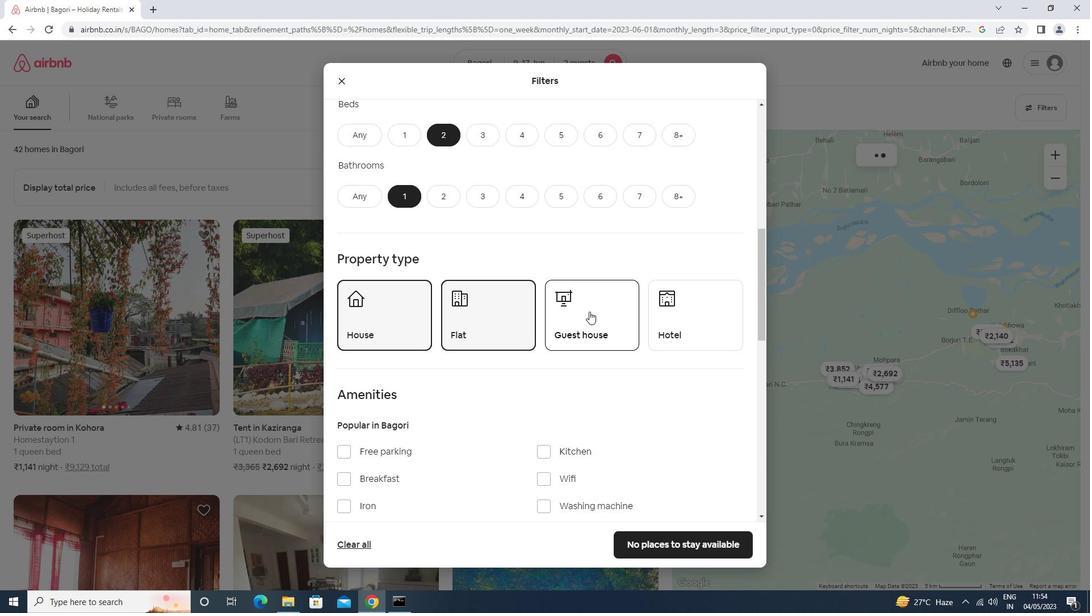 
Action: Mouse scrolled (590, 311) with delta (0, 0)
Screenshot: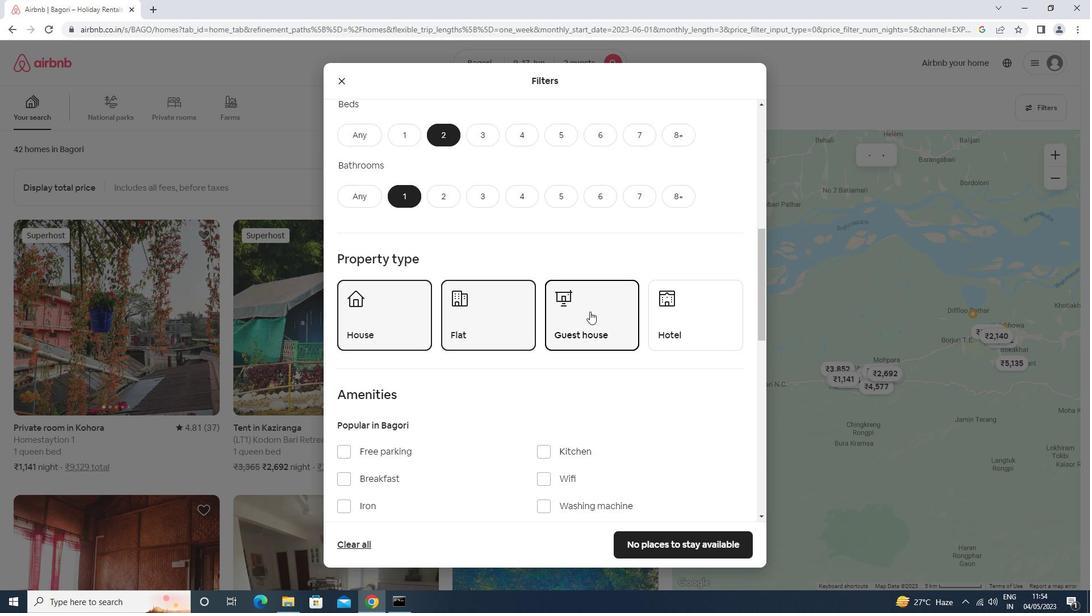 
Action: Mouse scrolled (590, 311) with delta (0, 0)
Screenshot: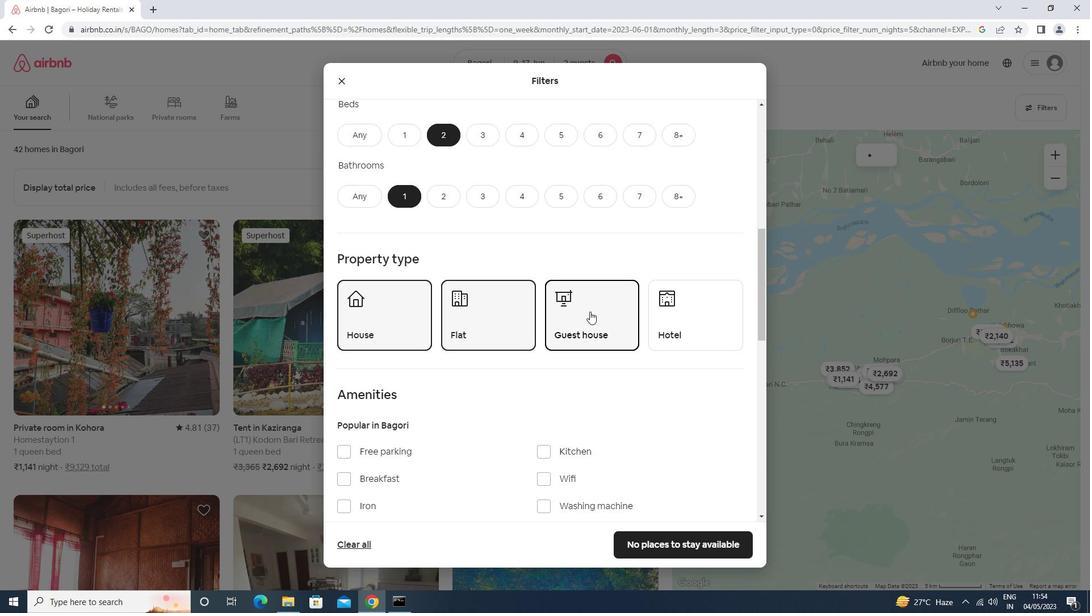 
Action: Mouse moved to (543, 362)
Screenshot: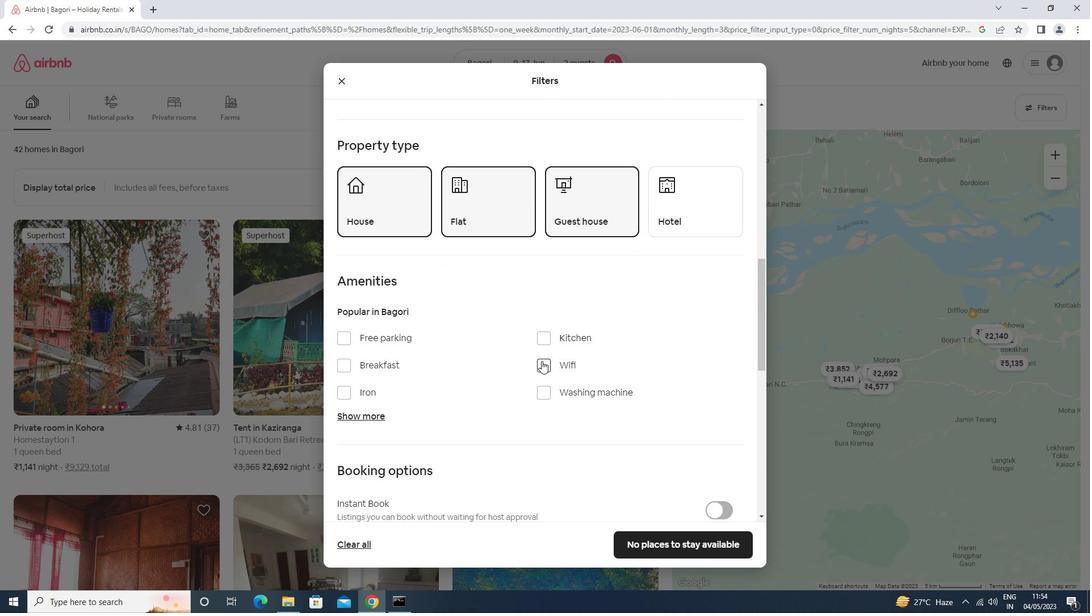 
Action: Mouse pressed left at (543, 362)
Screenshot: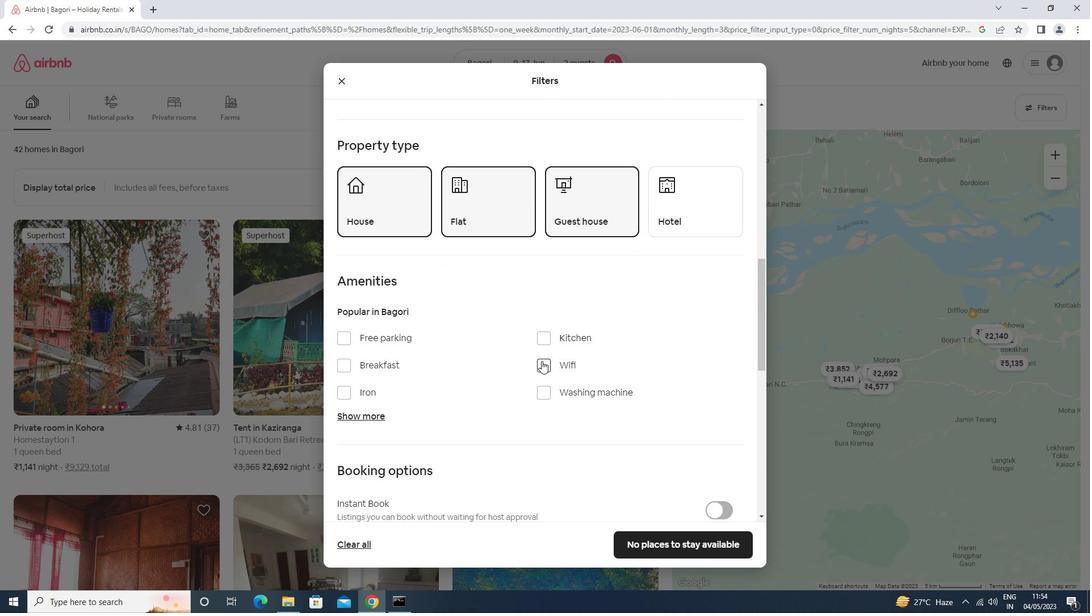 
Action: Mouse moved to (560, 392)
Screenshot: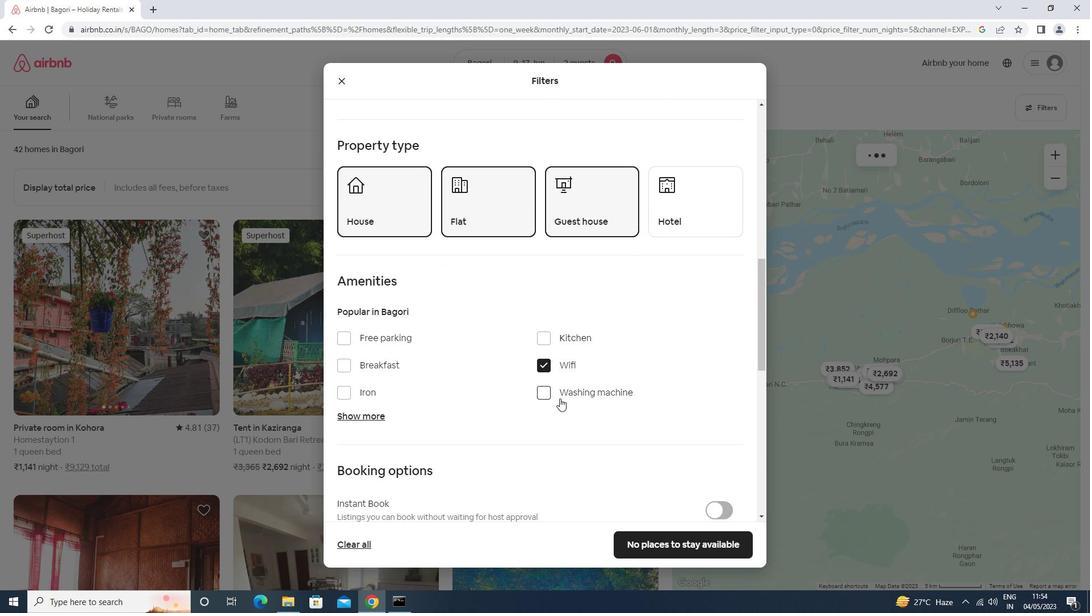 
Action: Mouse pressed left at (560, 392)
Screenshot: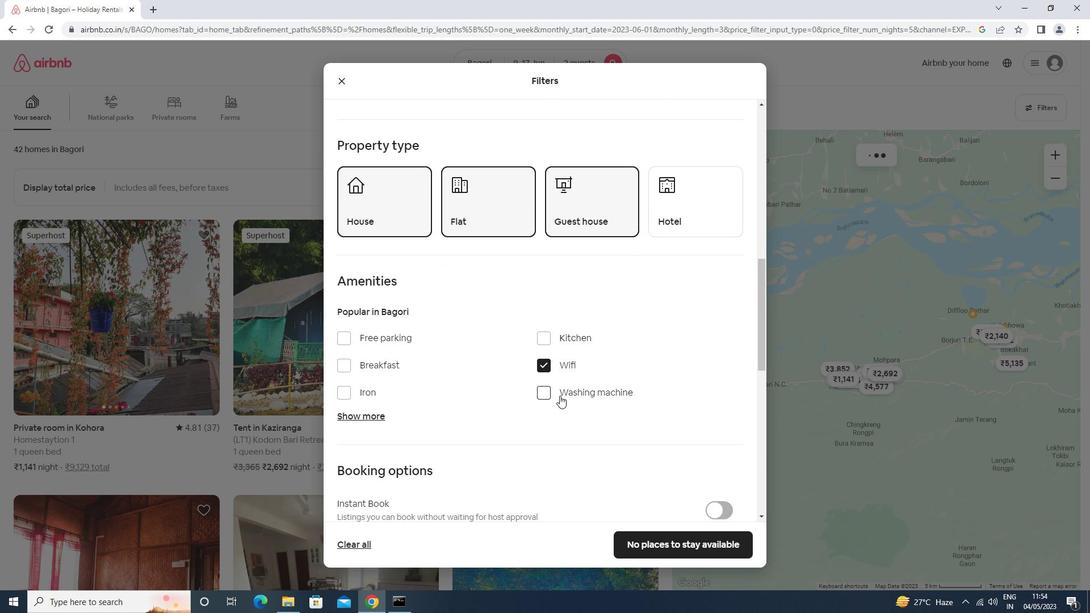 
Action: Mouse moved to (560, 392)
Screenshot: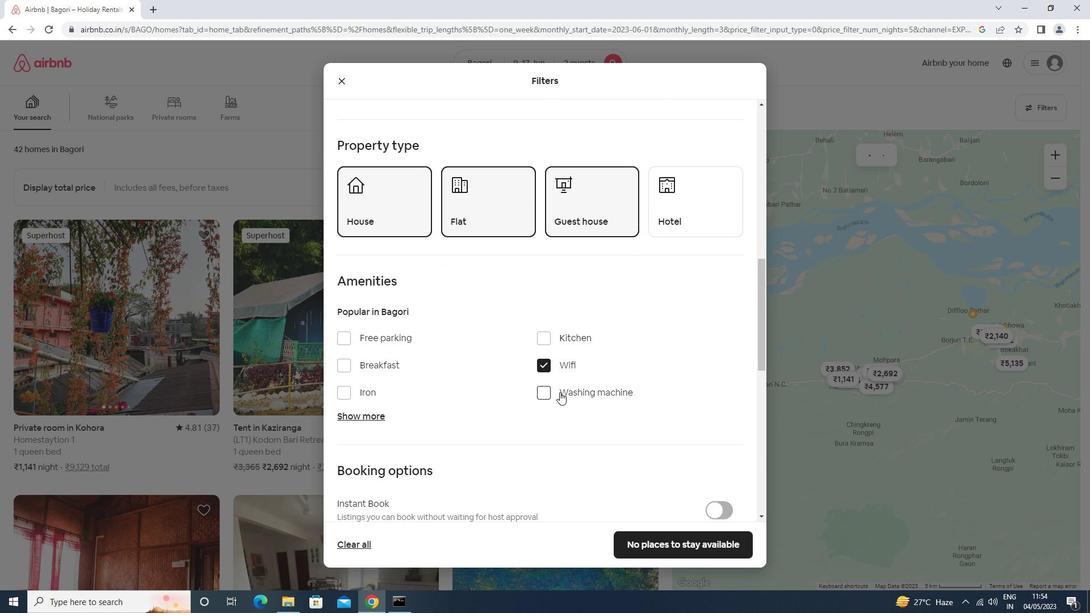
Action: Mouse scrolled (560, 392) with delta (0, 0)
Screenshot: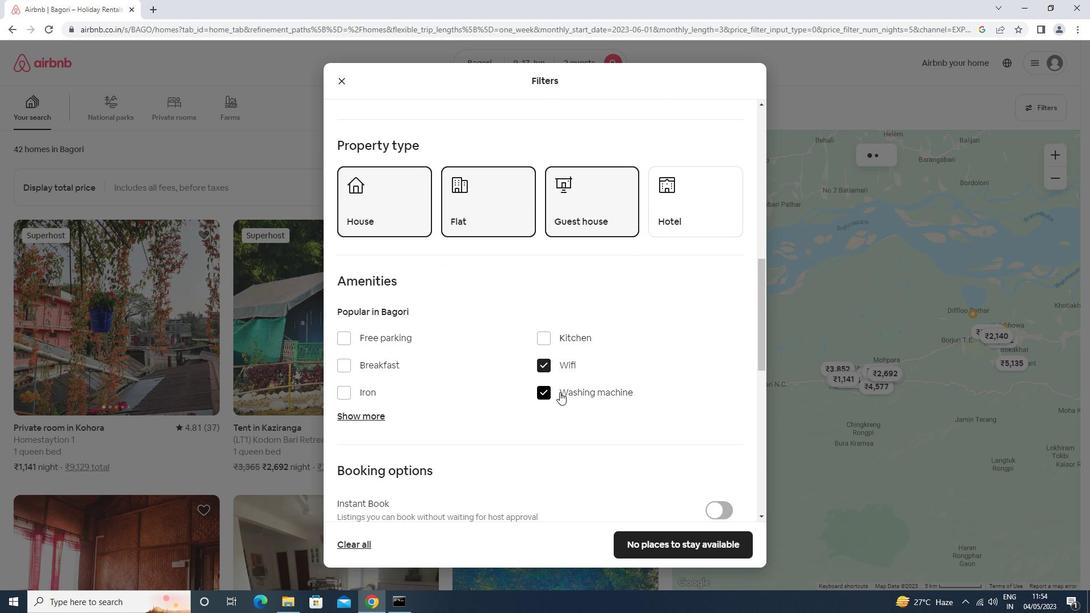 
Action: Mouse scrolled (560, 392) with delta (0, 0)
Screenshot: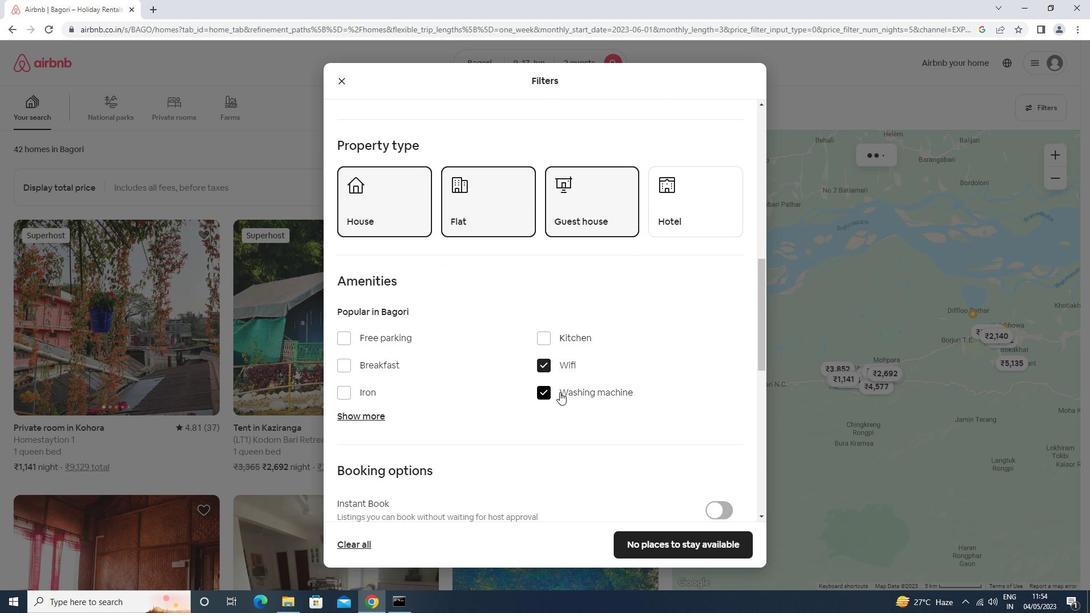 
Action: Mouse scrolled (560, 392) with delta (0, 0)
Screenshot: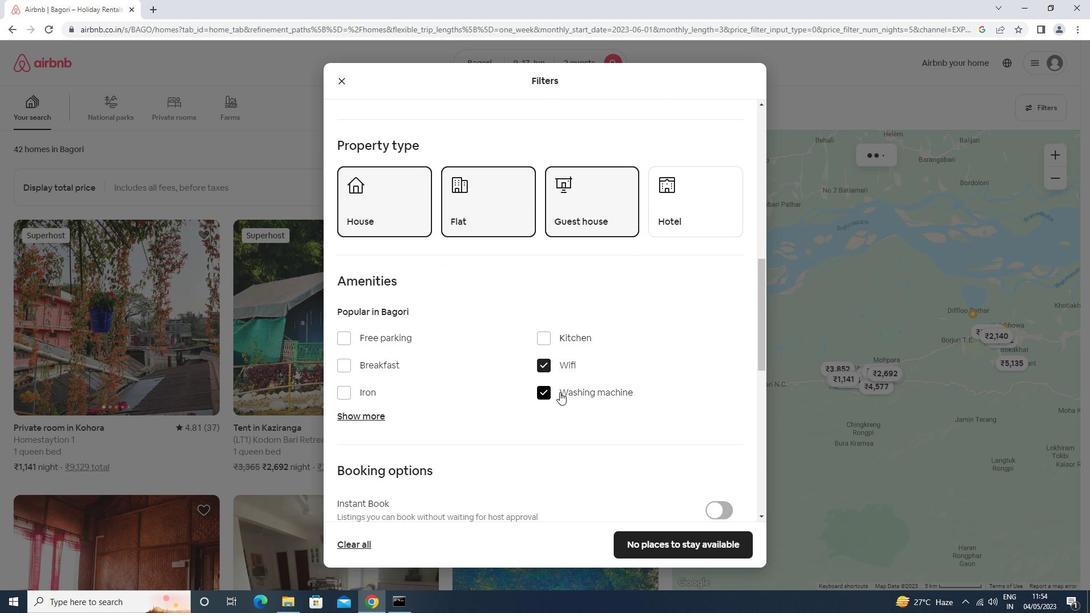 
Action: Mouse scrolled (560, 392) with delta (0, 0)
Screenshot: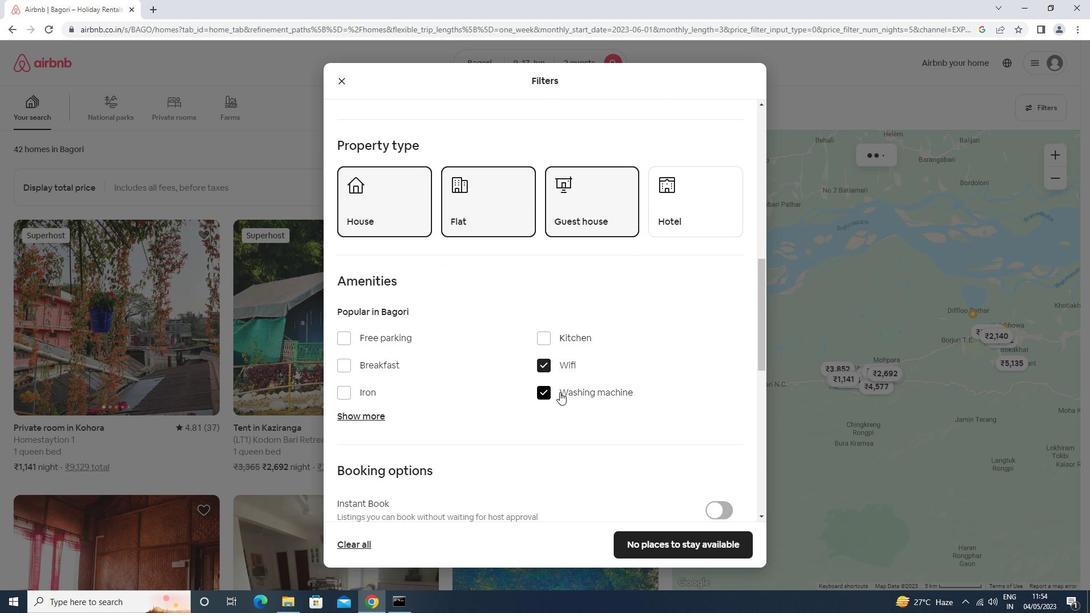 
Action: Mouse scrolled (560, 392) with delta (0, 0)
Screenshot: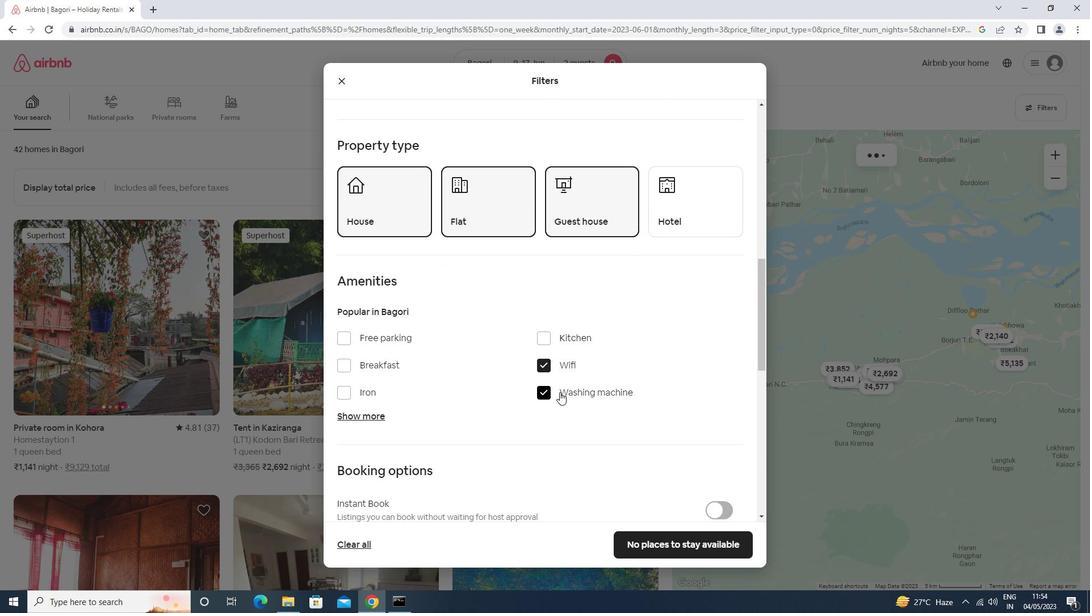 
Action: Mouse moved to (723, 257)
Screenshot: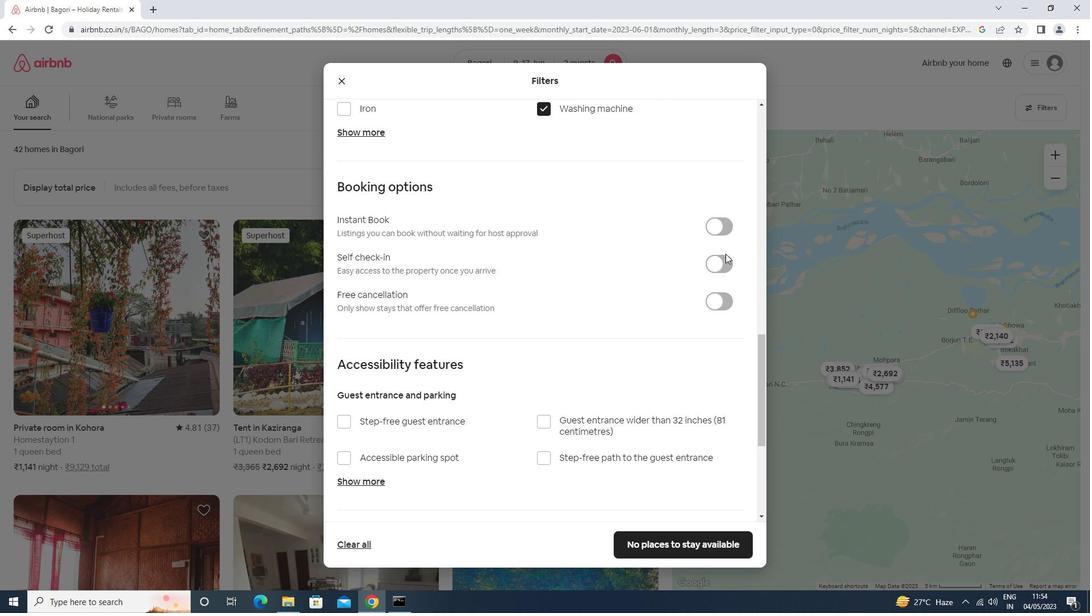 
Action: Mouse pressed left at (723, 257)
Screenshot: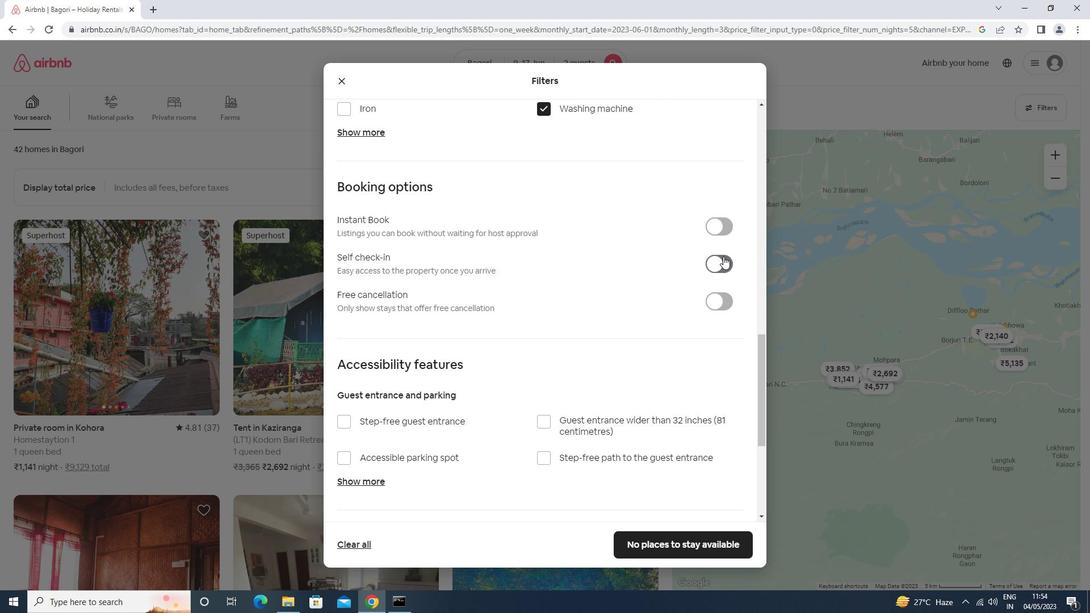 
Action: Mouse moved to (583, 335)
Screenshot: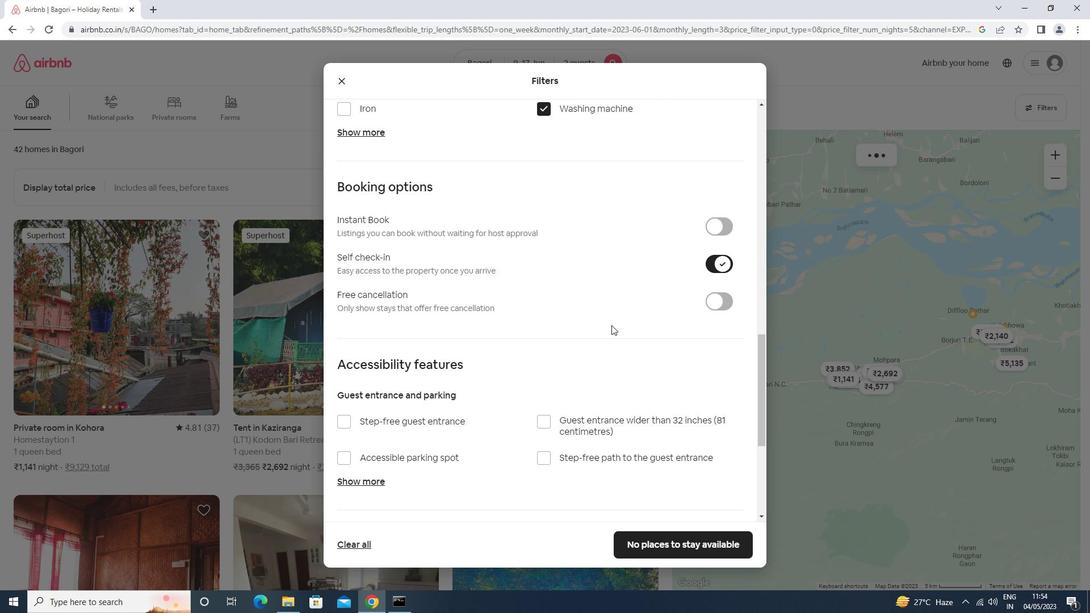 
Action: Mouse scrolled (583, 335) with delta (0, 0)
Screenshot: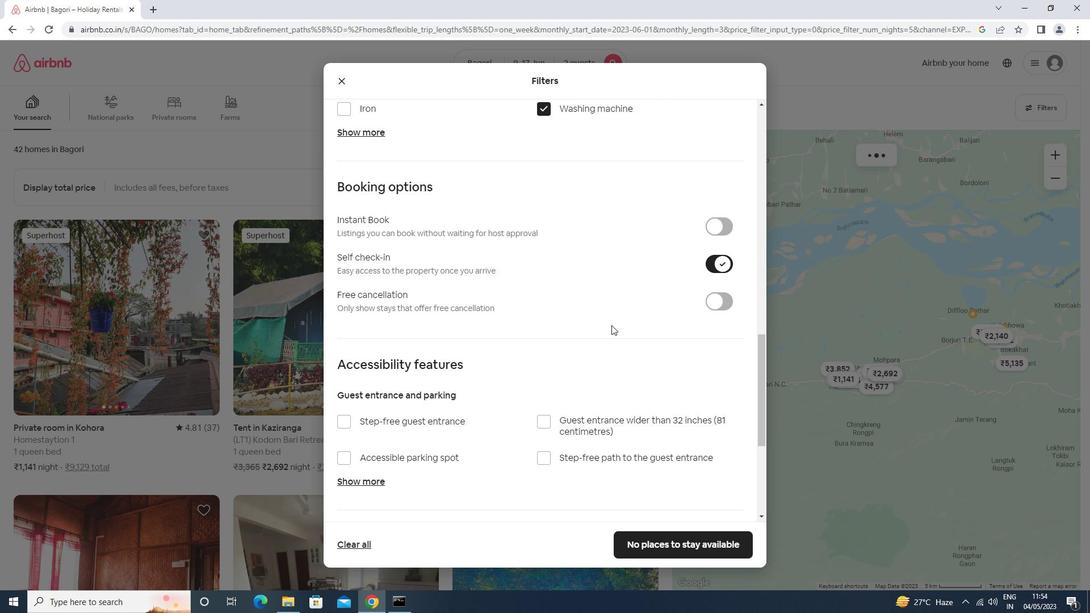 
Action: Mouse moved to (582, 336)
Screenshot: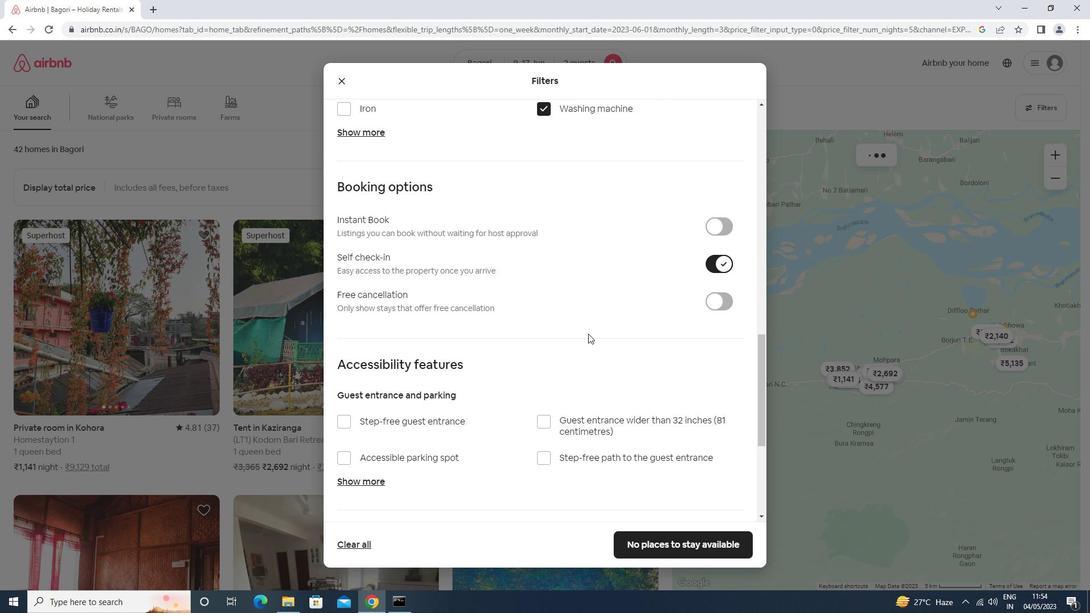 
Action: Mouse scrolled (582, 335) with delta (0, 0)
Screenshot: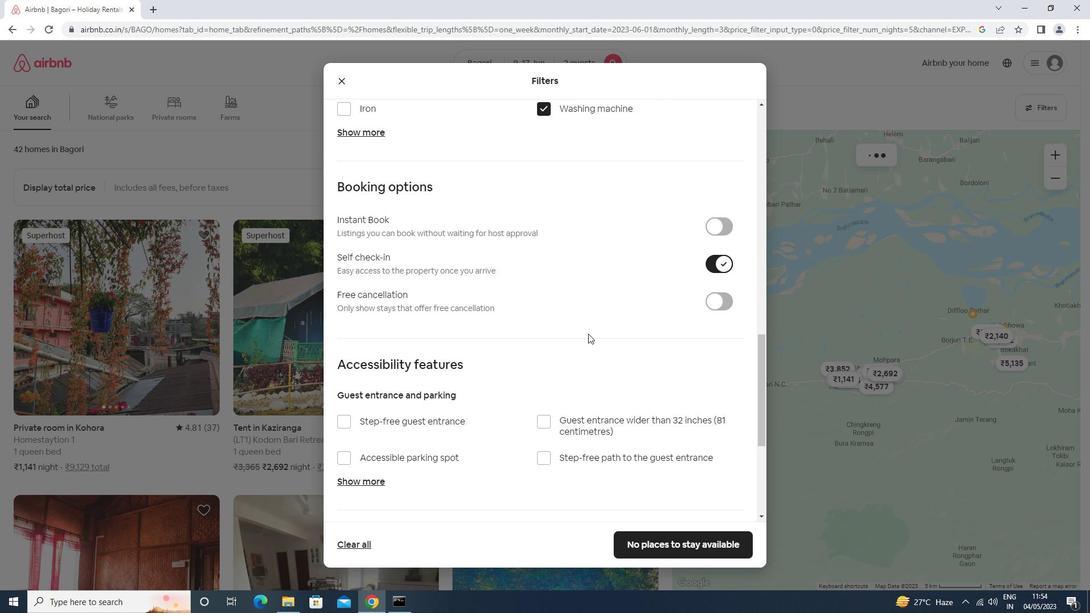 
Action: Mouse moved to (581, 336)
Screenshot: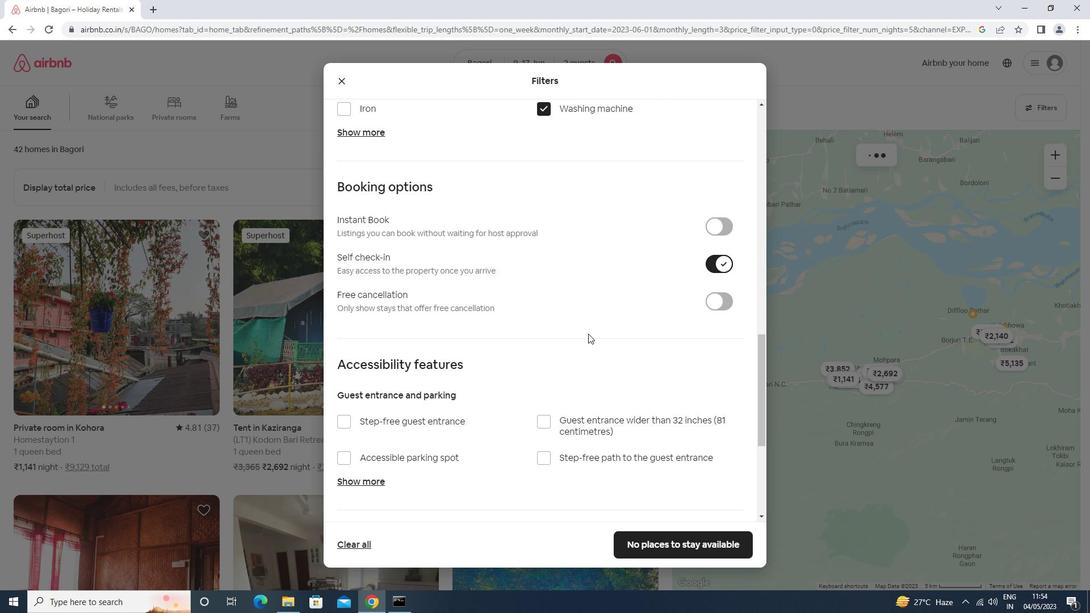 
Action: Mouse scrolled (581, 336) with delta (0, 0)
Screenshot: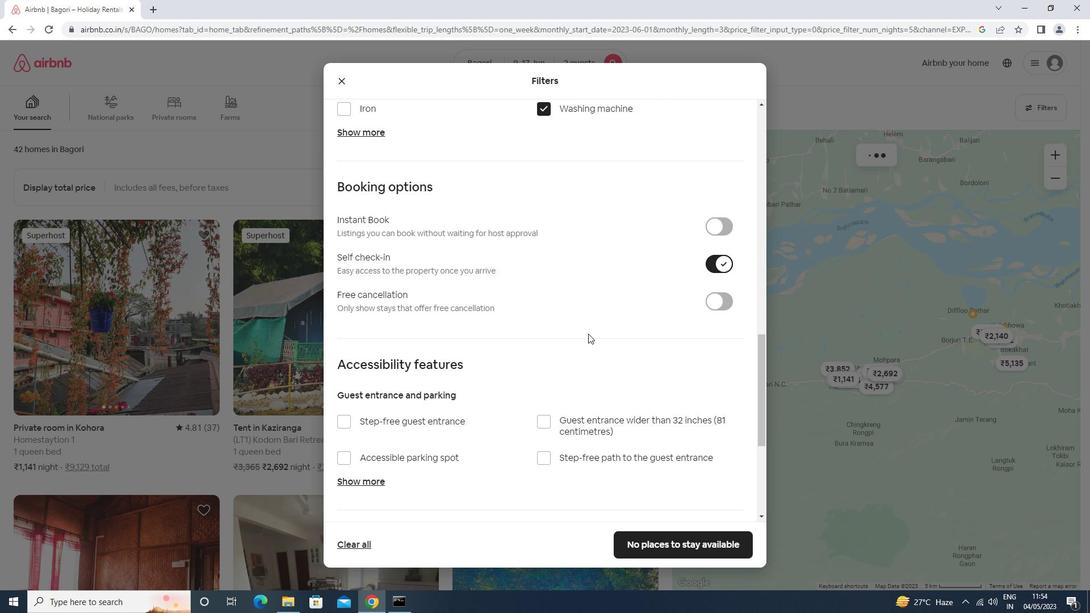 
Action: Mouse scrolled (581, 336) with delta (0, 0)
Screenshot: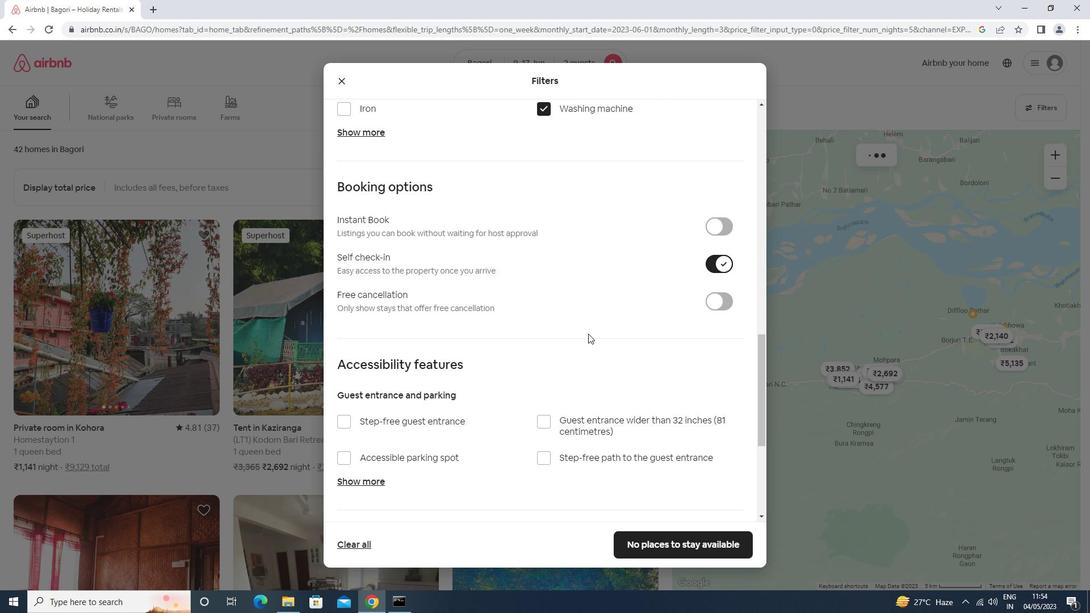 
Action: Mouse scrolled (581, 336) with delta (0, 0)
Screenshot: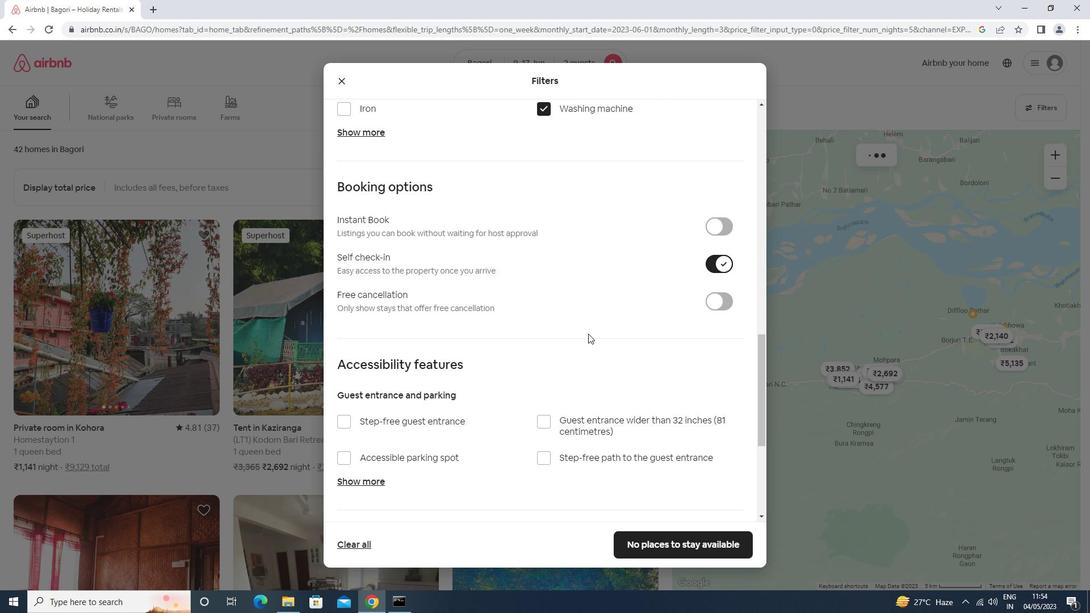 
Action: Mouse moved to (580, 336)
Screenshot: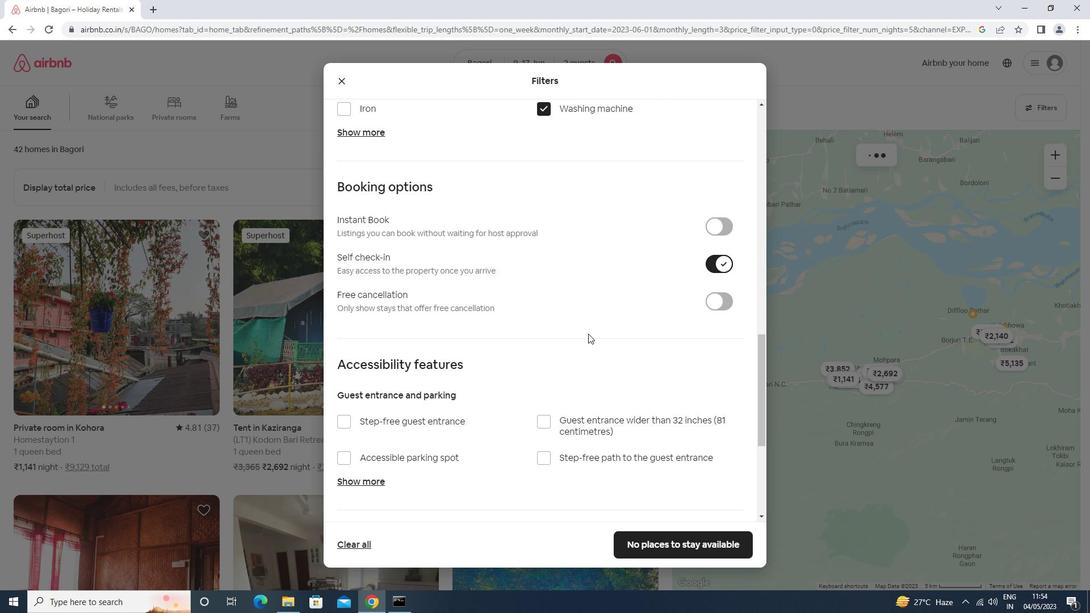 
Action: Mouse scrolled (580, 336) with delta (0, 0)
Screenshot: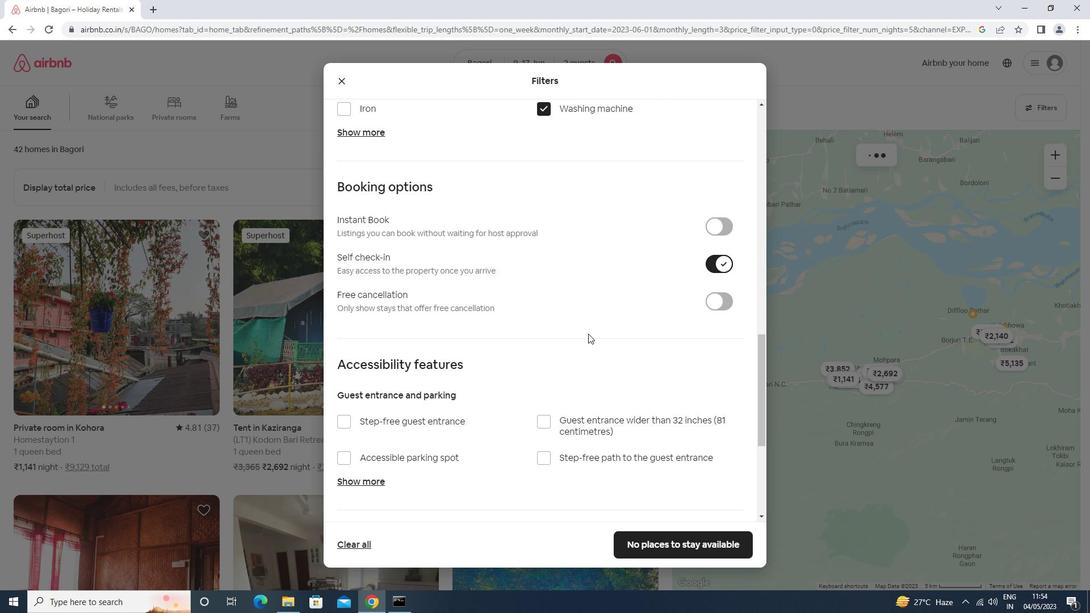 
Action: Mouse moved to (578, 338)
Screenshot: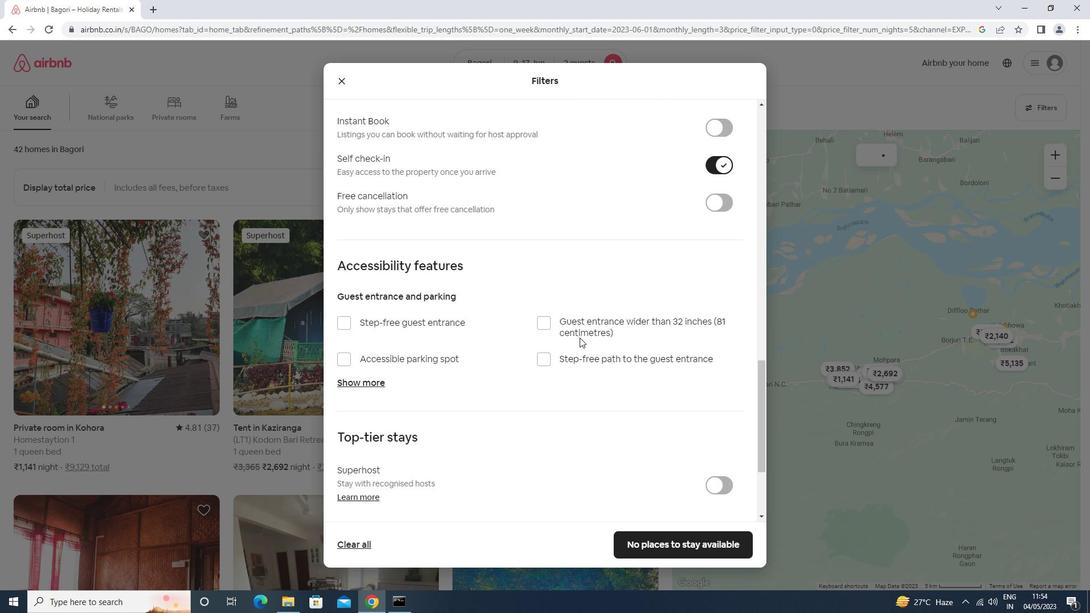 
Action: Mouse scrolled (578, 338) with delta (0, 0)
Screenshot: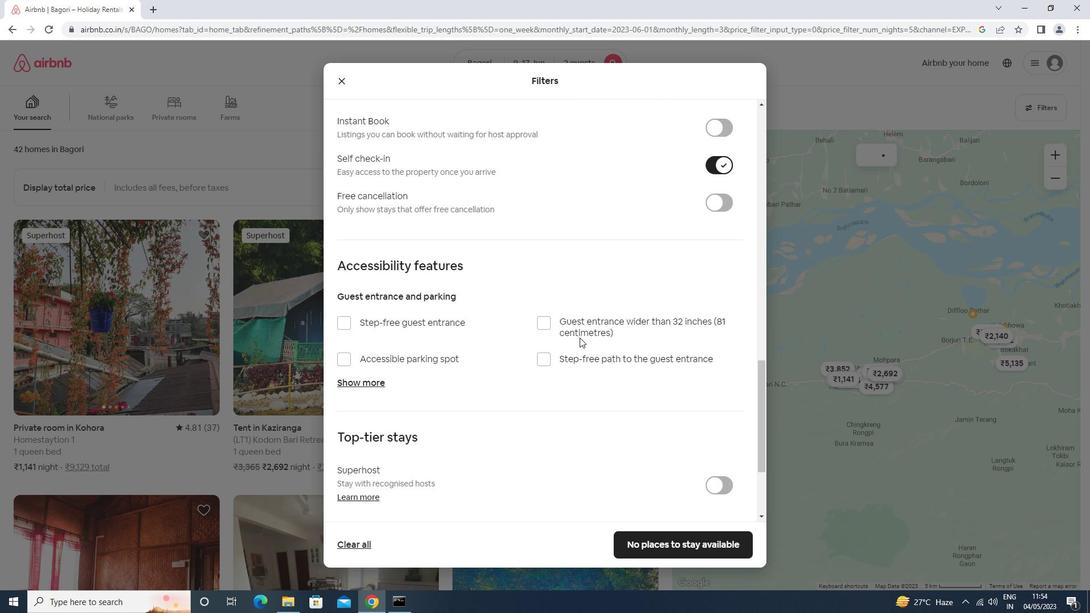 
Action: Mouse moved to (578, 338)
Screenshot: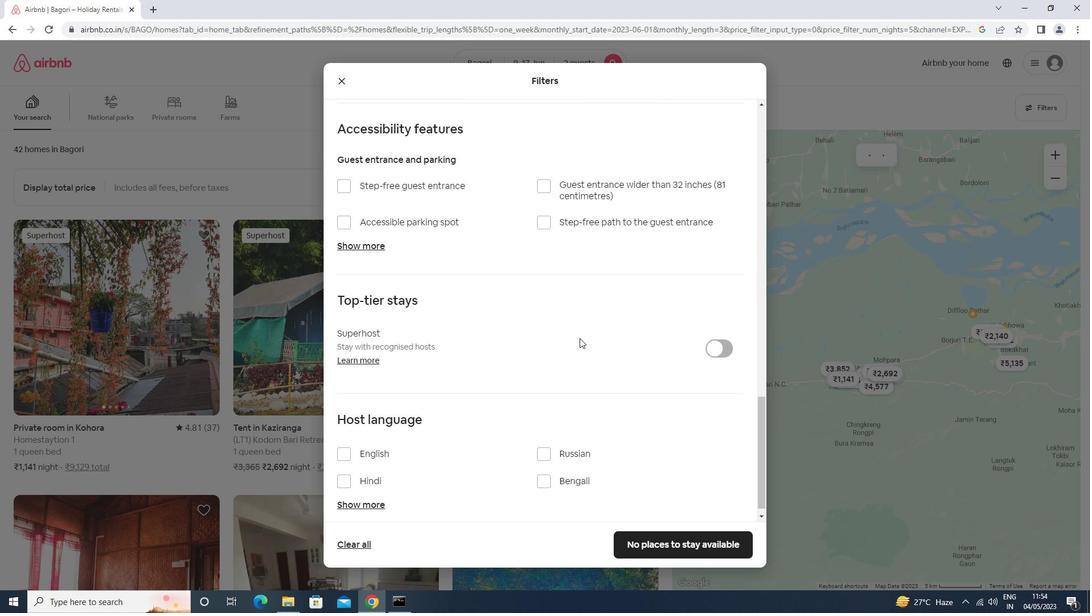 
Action: Mouse scrolled (578, 338) with delta (0, 0)
Screenshot: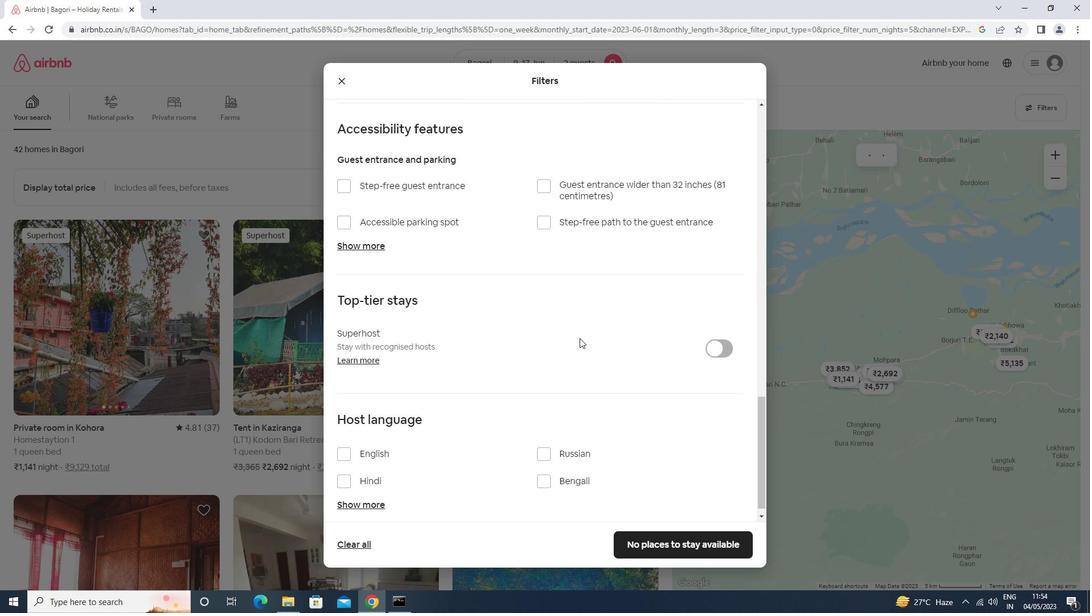 
Action: Mouse scrolled (578, 338) with delta (0, 0)
Screenshot: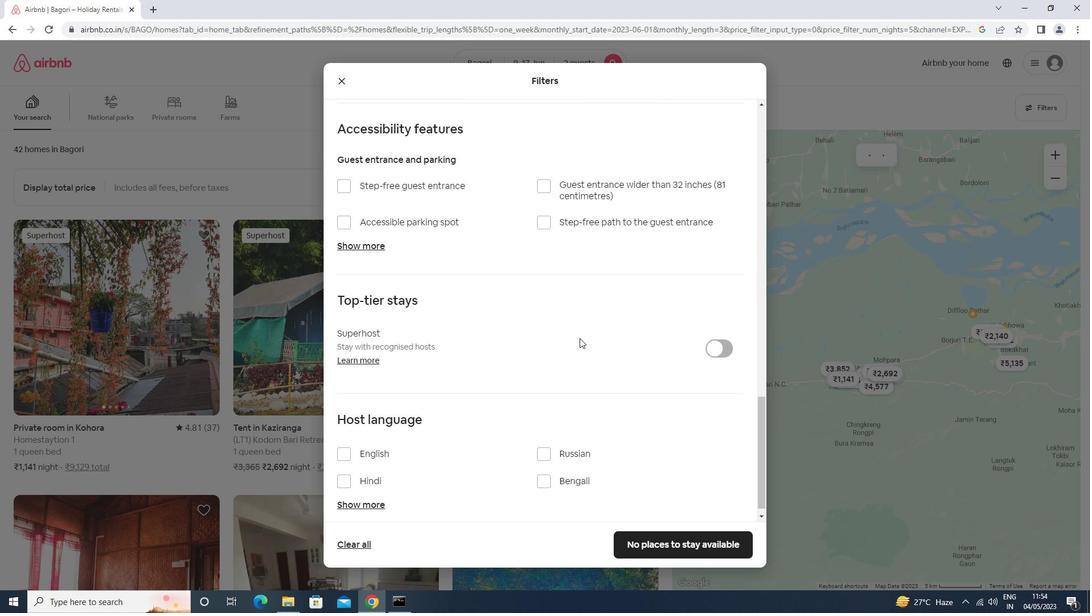 
Action: Mouse scrolled (578, 338) with delta (0, 0)
Screenshot: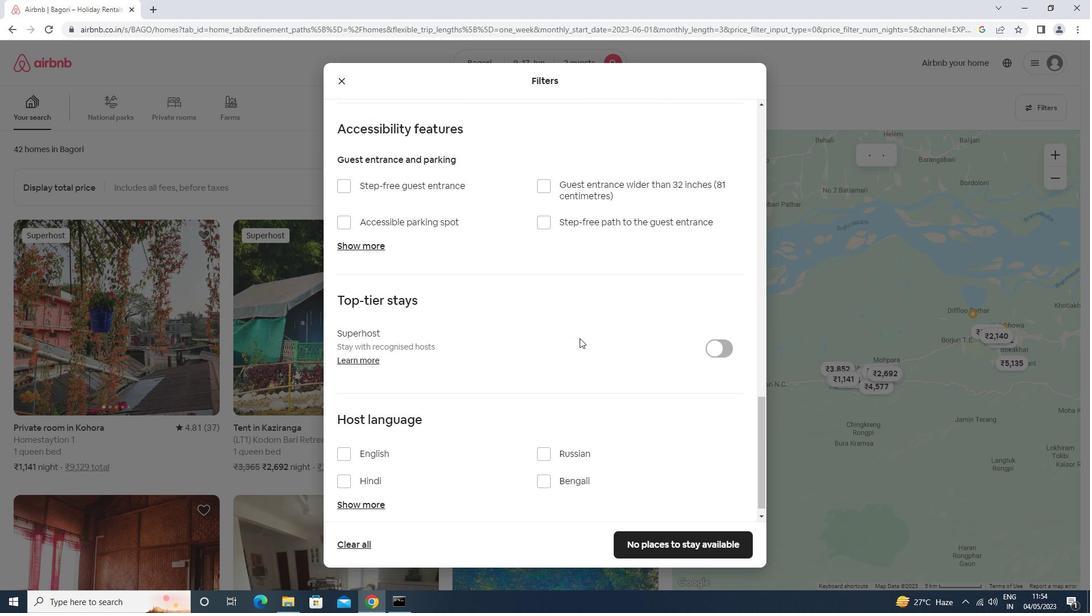 
Action: Mouse moved to (360, 438)
Screenshot: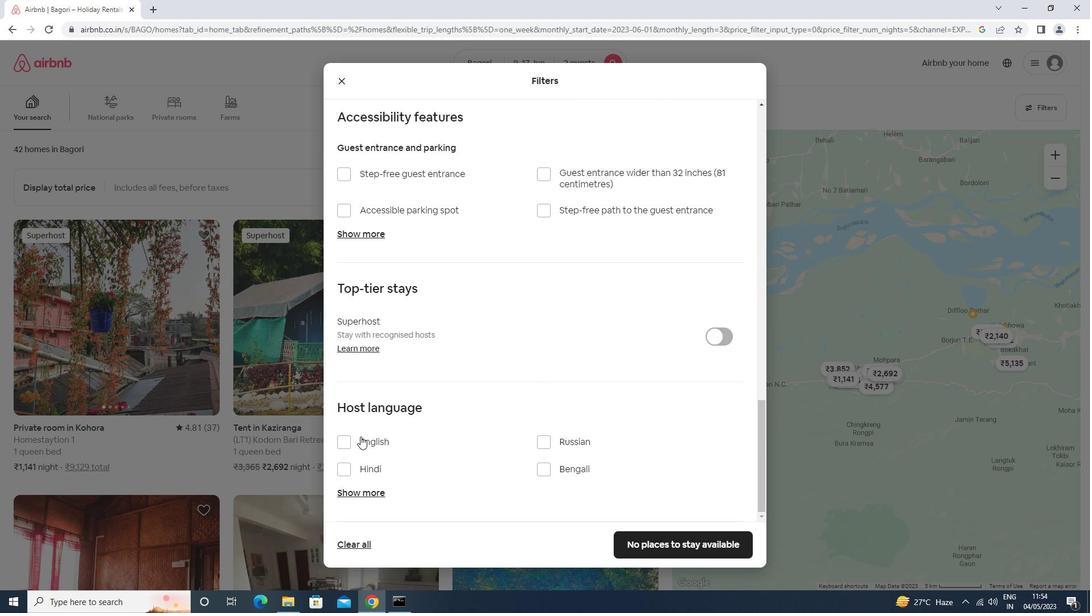 
Action: Mouse pressed left at (360, 438)
Screenshot: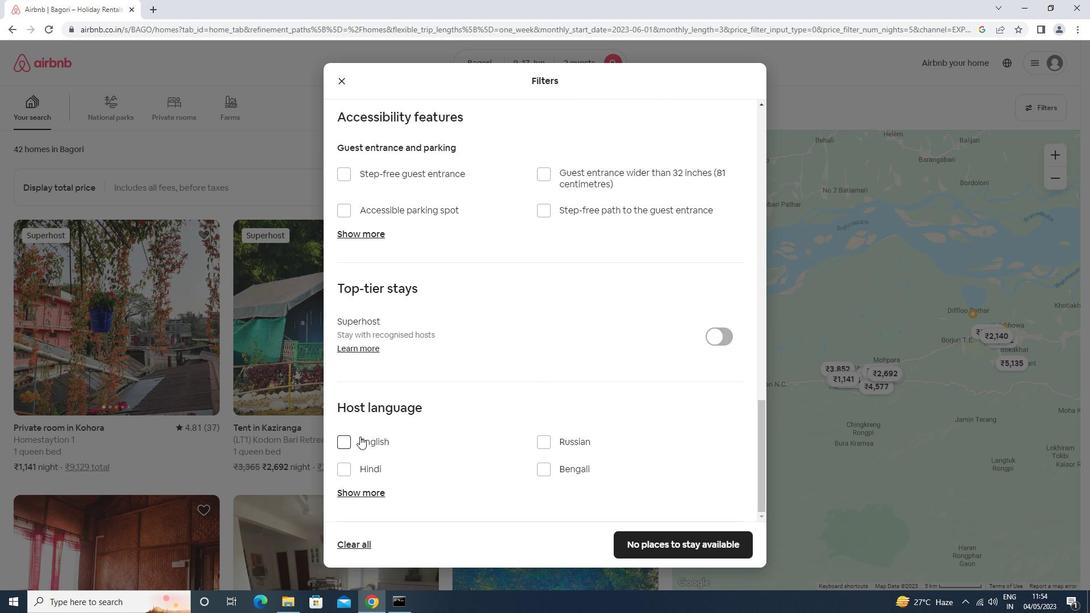 
Action: Mouse moved to (669, 540)
Screenshot: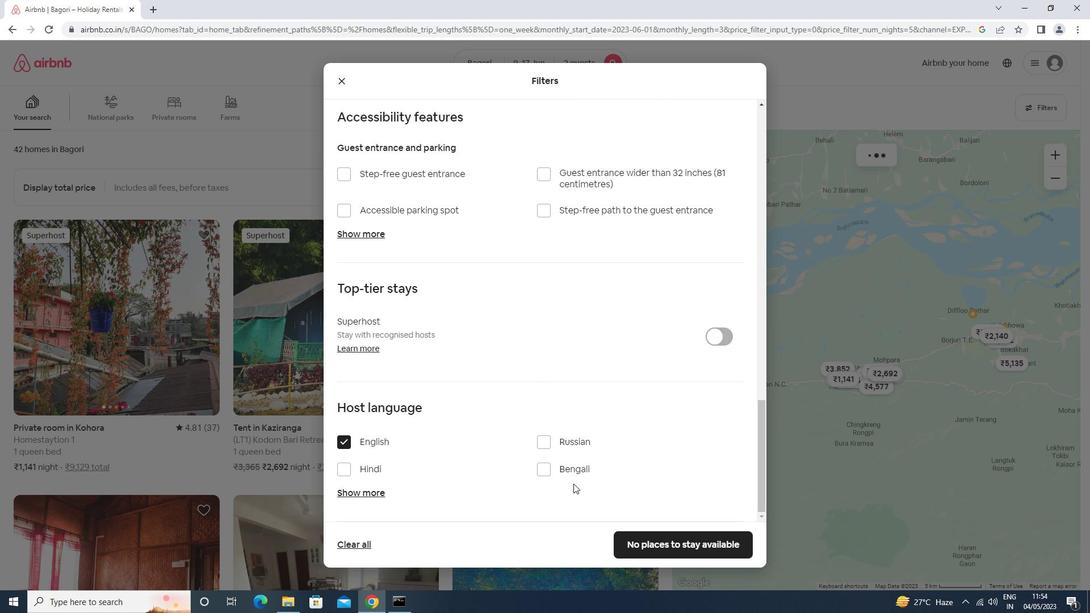 
Action: Mouse pressed left at (669, 540)
Screenshot: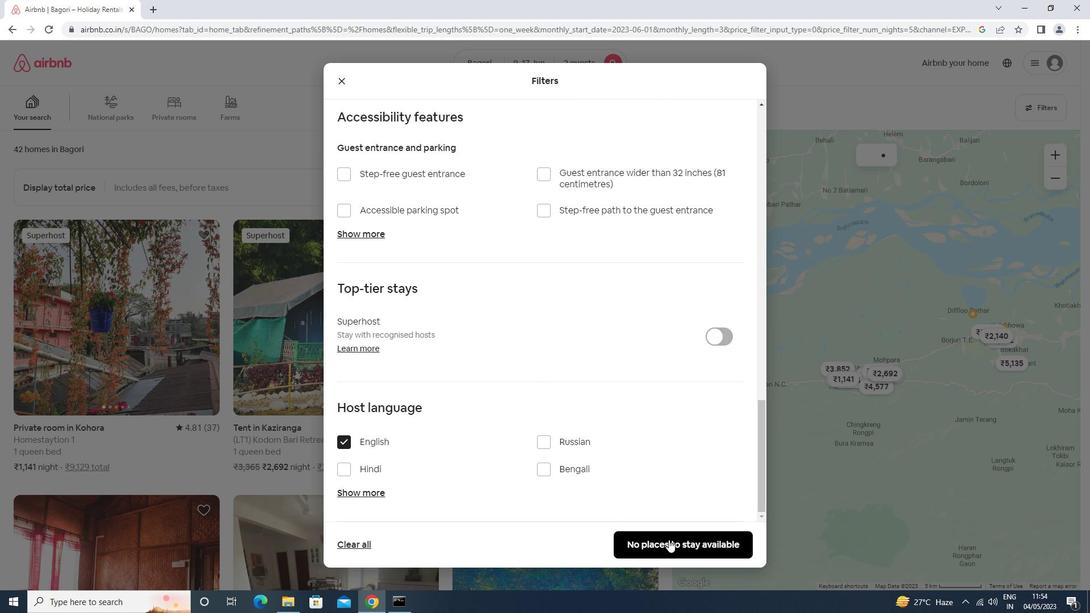 
